 Task: Search one way flight ticket for 2 adults, 2 infants in seat and 1 infant on lap in first from Saginaw: Mbs International Airport to Laramie: Laramie Regional Airport on 5-3-2023. Choice of flights is Southwest. Number of bags: 1 checked bag. Price is upto 45000. Outbound departure time preference is 18:15.
Action: Mouse moved to (222, 331)
Screenshot: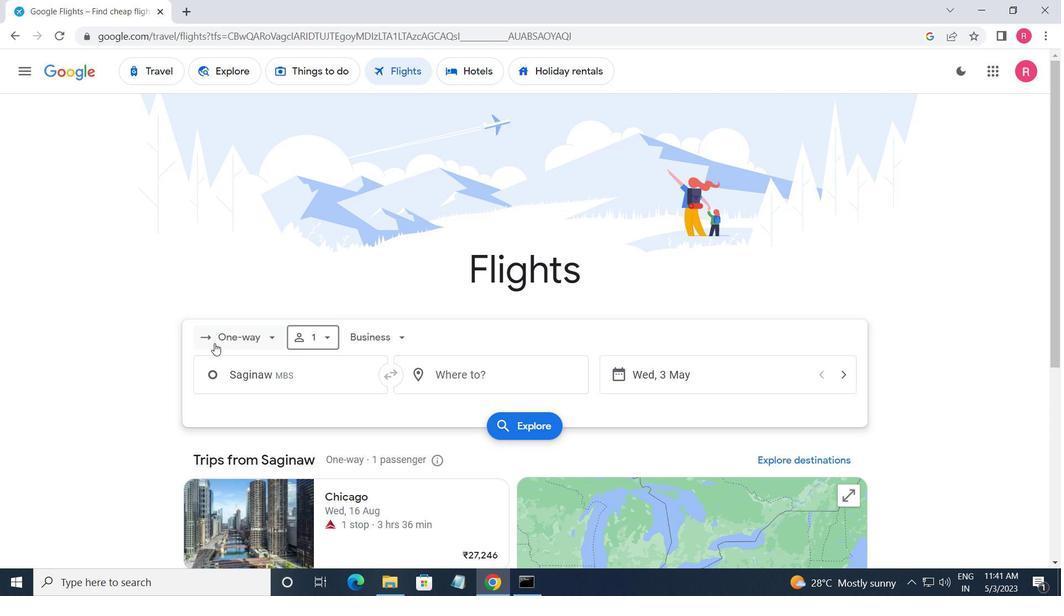 
Action: Mouse pressed left at (222, 331)
Screenshot: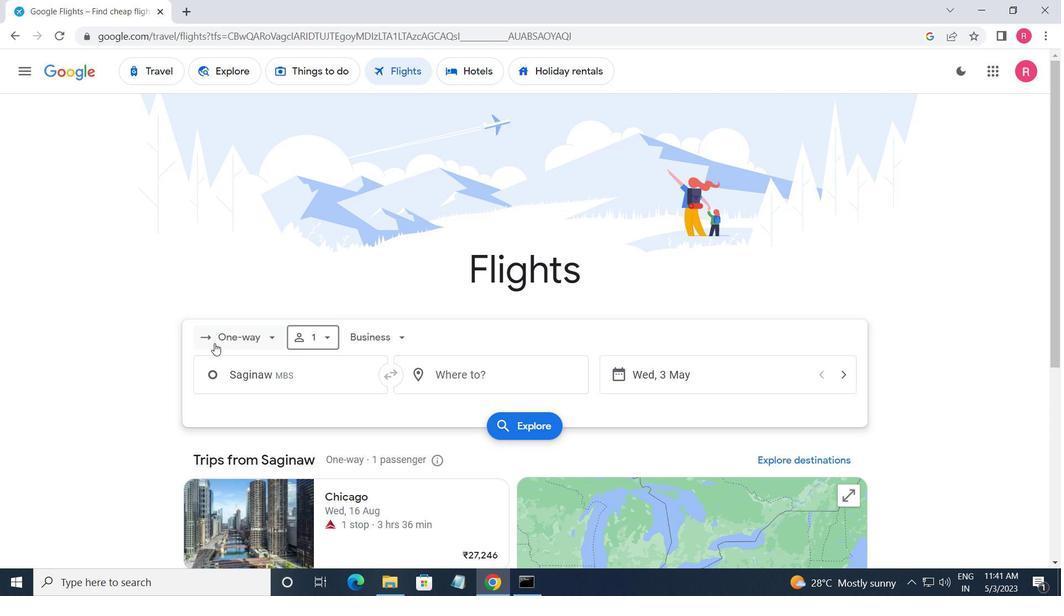 
Action: Mouse moved to (258, 404)
Screenshot: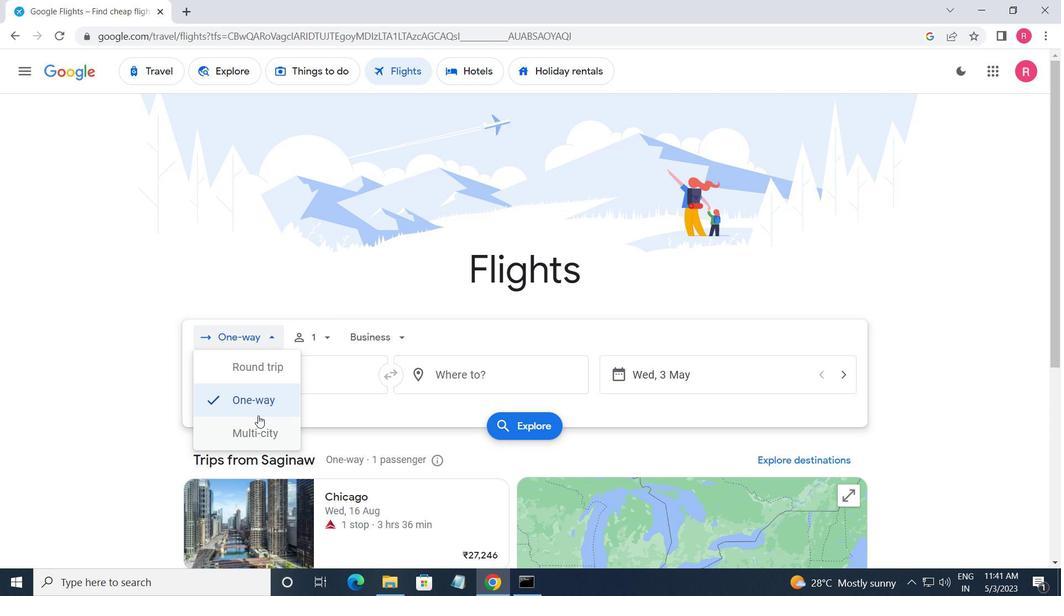 
Action: Mouse pressed left at (258, 404)
Screenshot: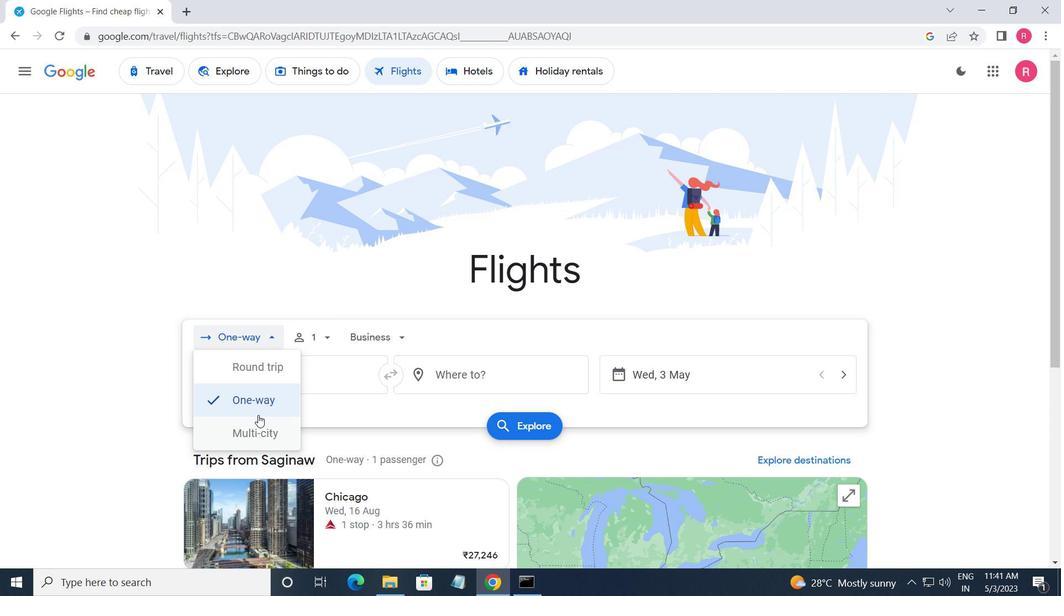 
Action: Mouse moved to (317, 347)
Screenshot: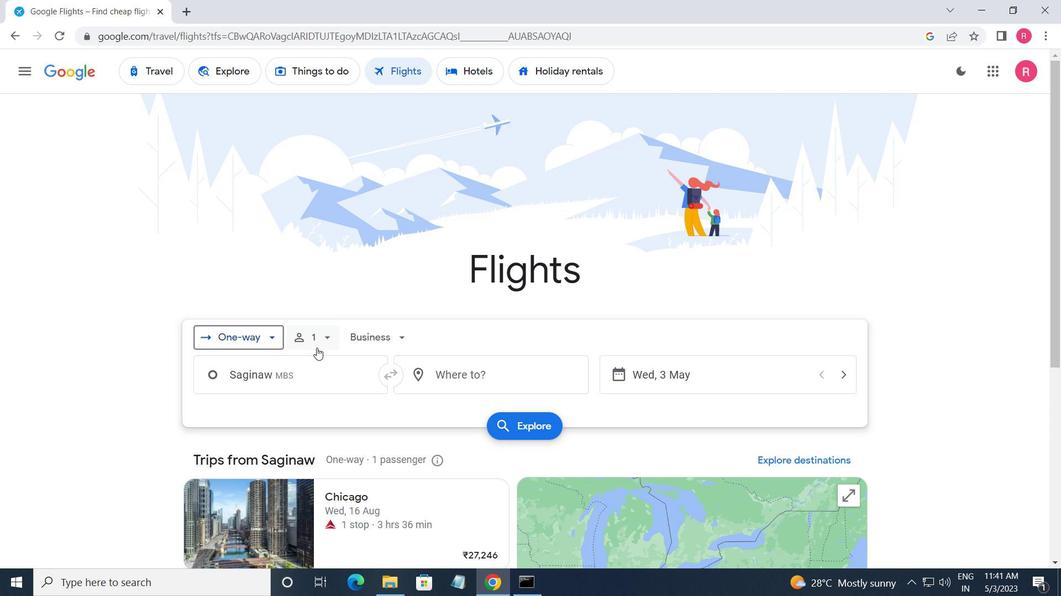 
Action: Mouse pressed left at (317, 347)
Screenshot: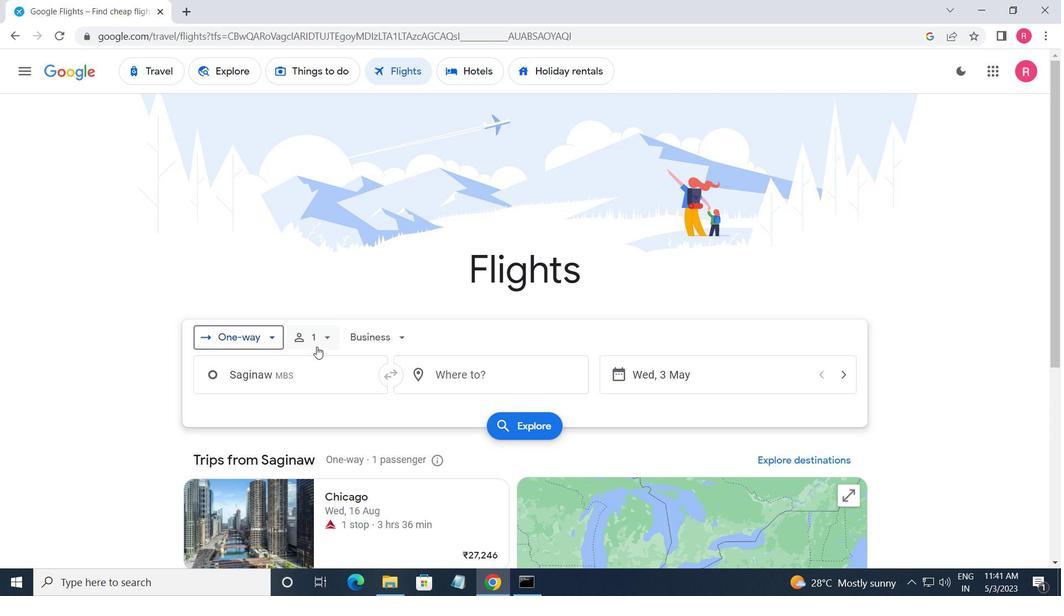 
Action: Mouse moved to (431, 378)
Screenshot: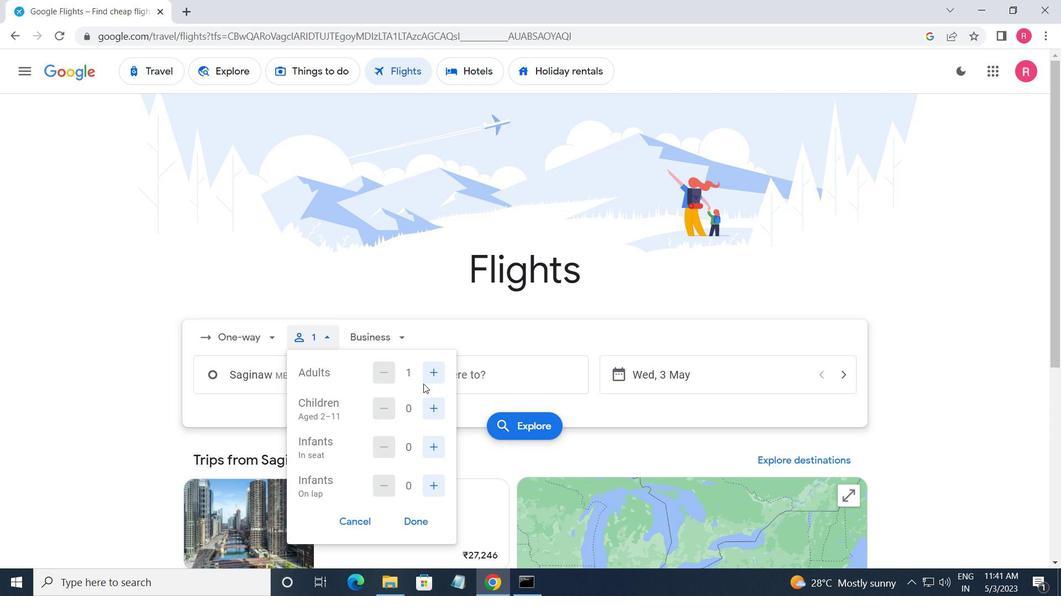 
Action: Mouse pressed left at (431, 378)
Screenshot: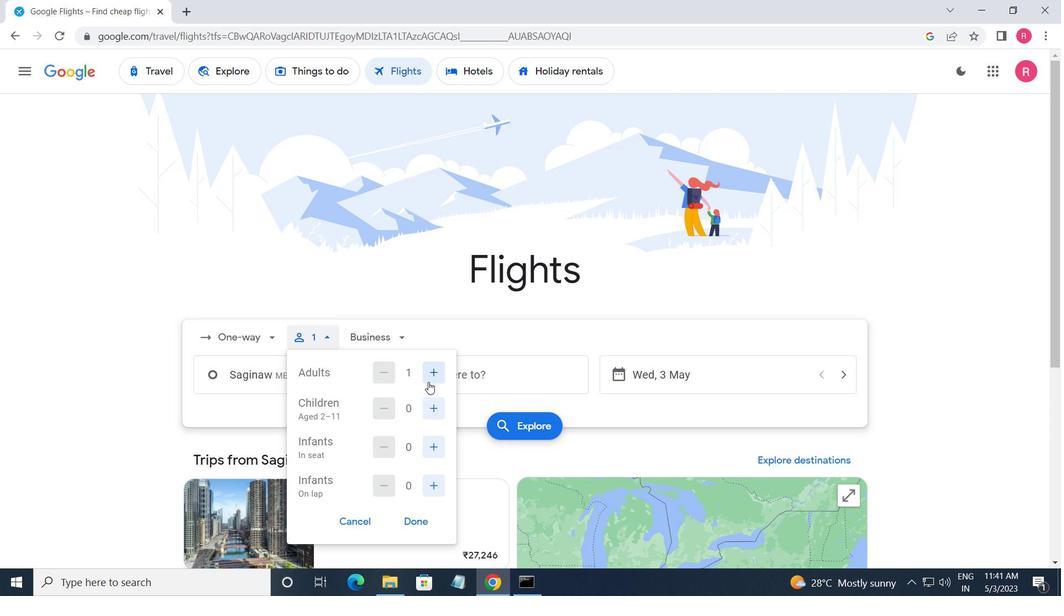 
Action: Mouse pressed left at (431, 378)
Screenshot: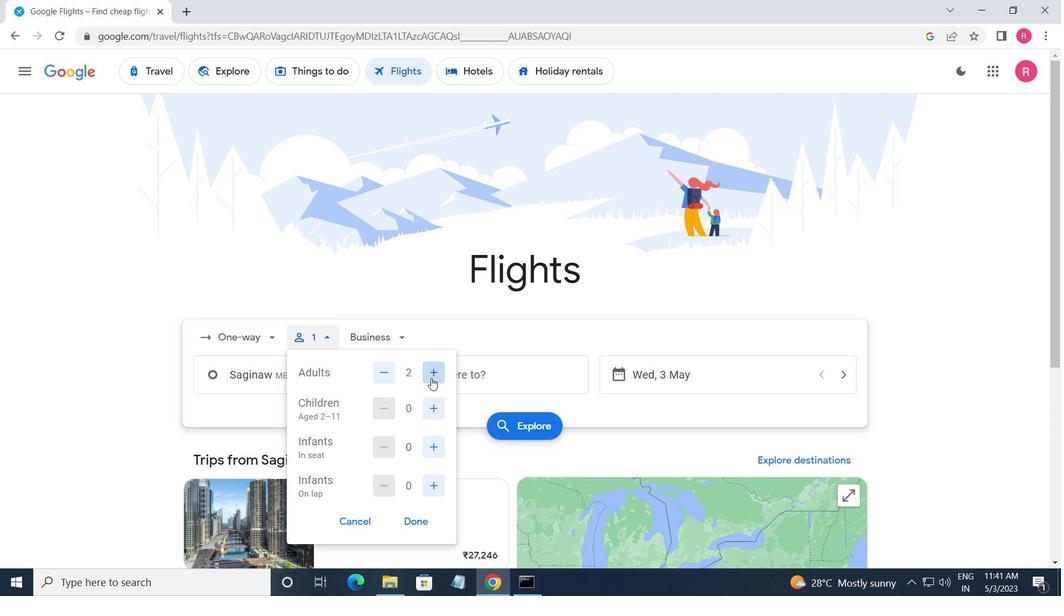 
Action: Mouse moved to (385, 376)
Screenshot: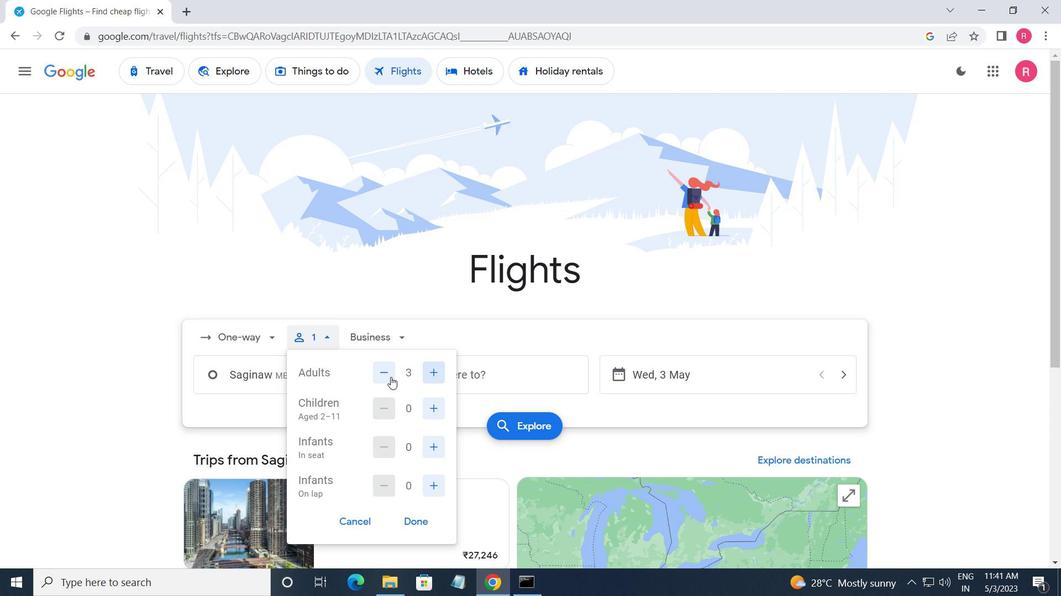 
Action: Mouse pressed left at (385, 376)
Screenshot: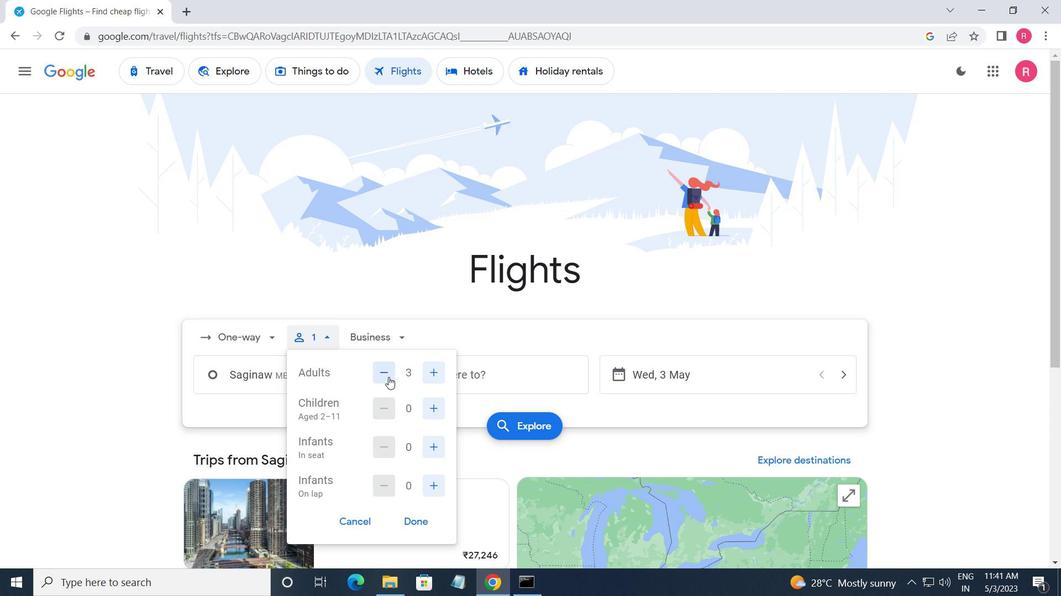 
Action: Mouse moved to (438, 406)
Screenshot: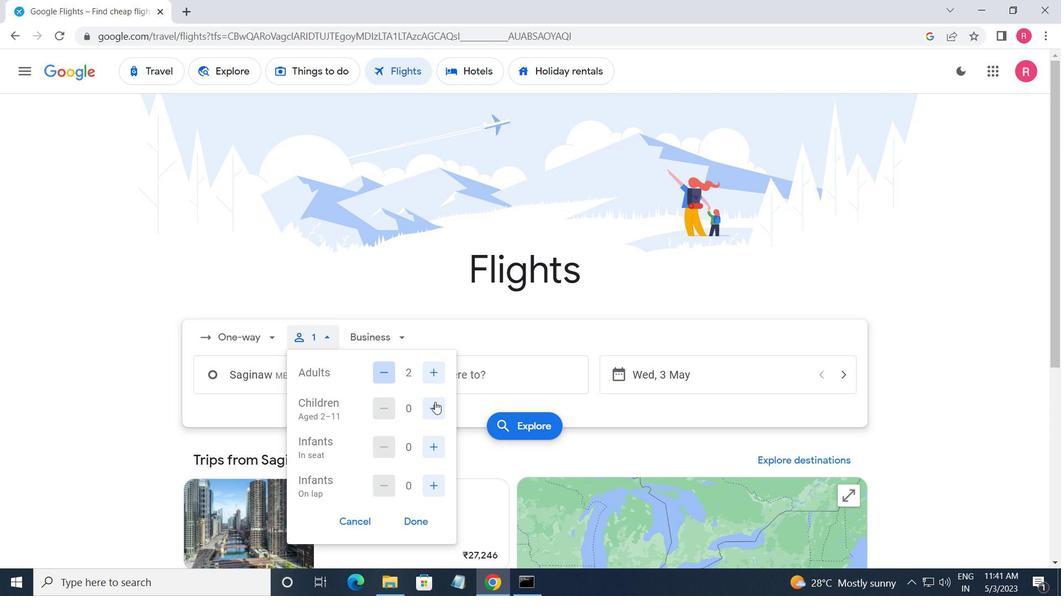 
Action: Mouse pressed left at (438, 406)
Screenshot: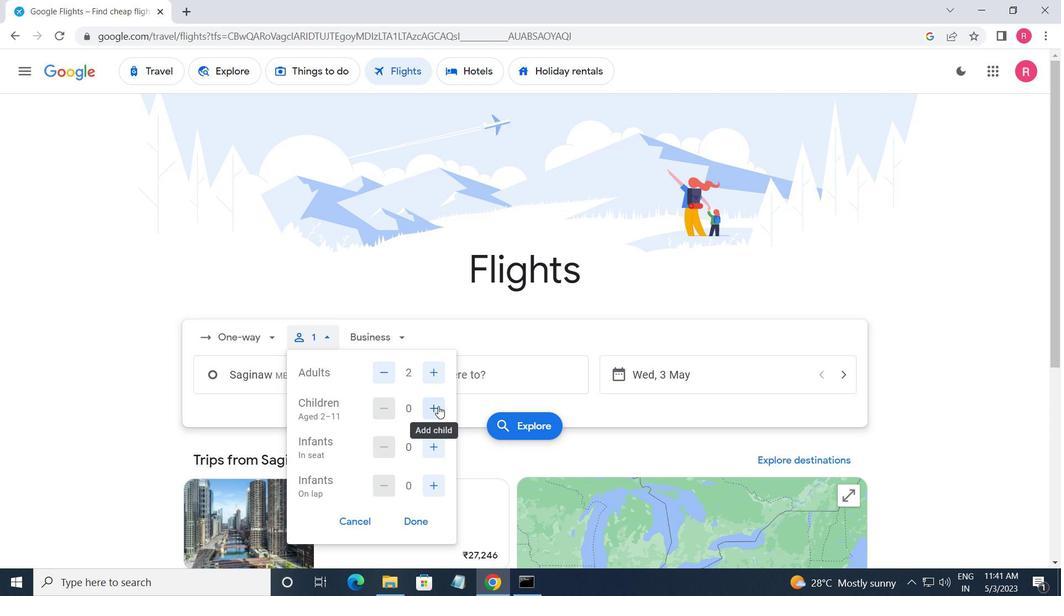
Action: Mouse pressed left at (438, 406)
Screenshot: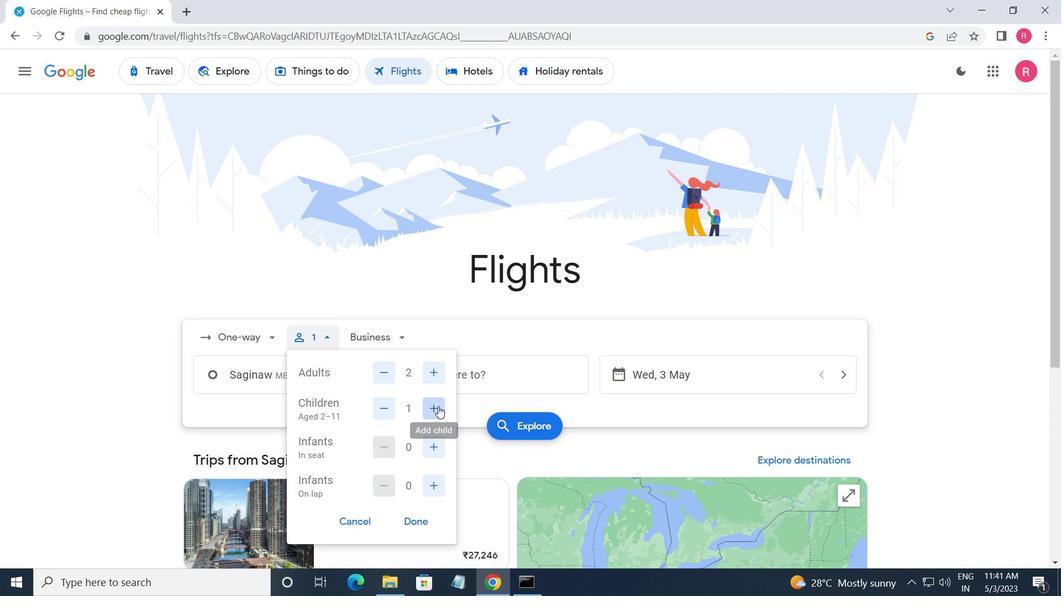 
Action: Mouse moved to (432, 451)
Screenshot: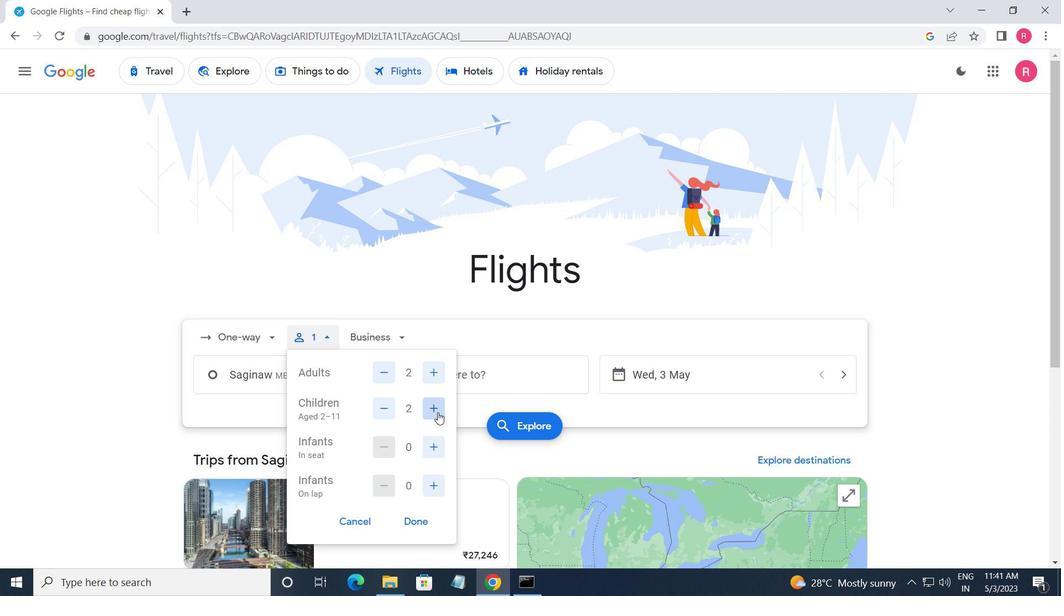 
Action: Mouse pressed left at (432, 451)
Screenshot: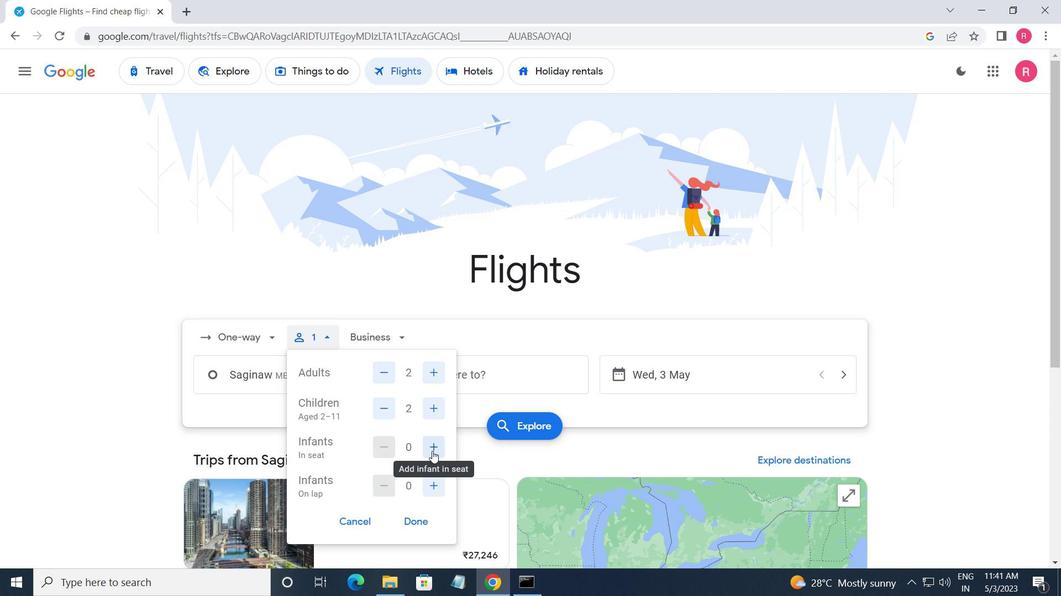 
Action: Mouse moved to (373, 338)
Screenshot: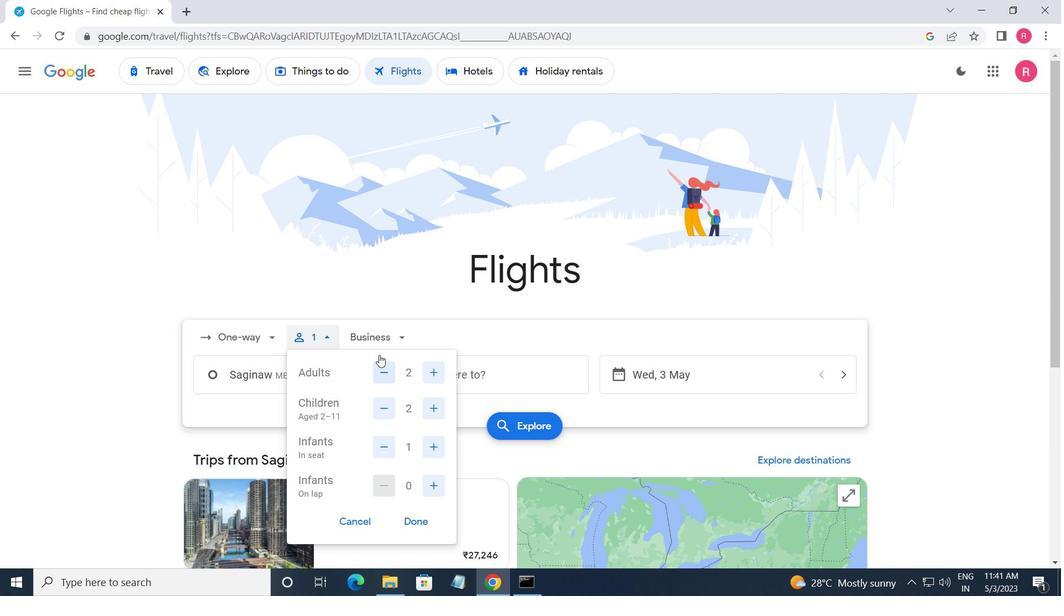 
Action: Mouse pressed left at (373, 338)
Screenshot: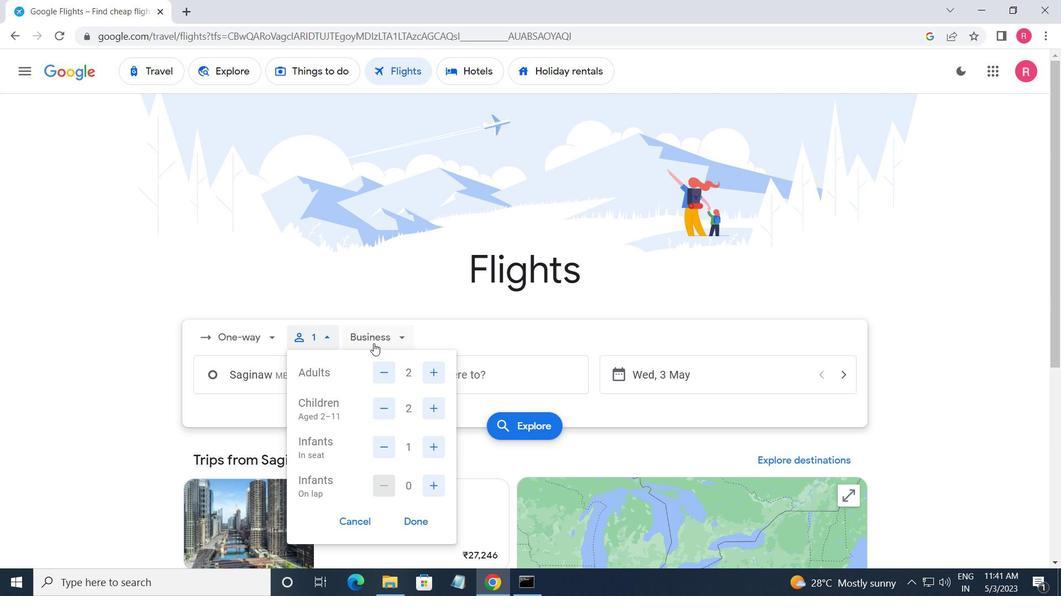 
Action: Mouse moved to (404, 467)
Screenshot: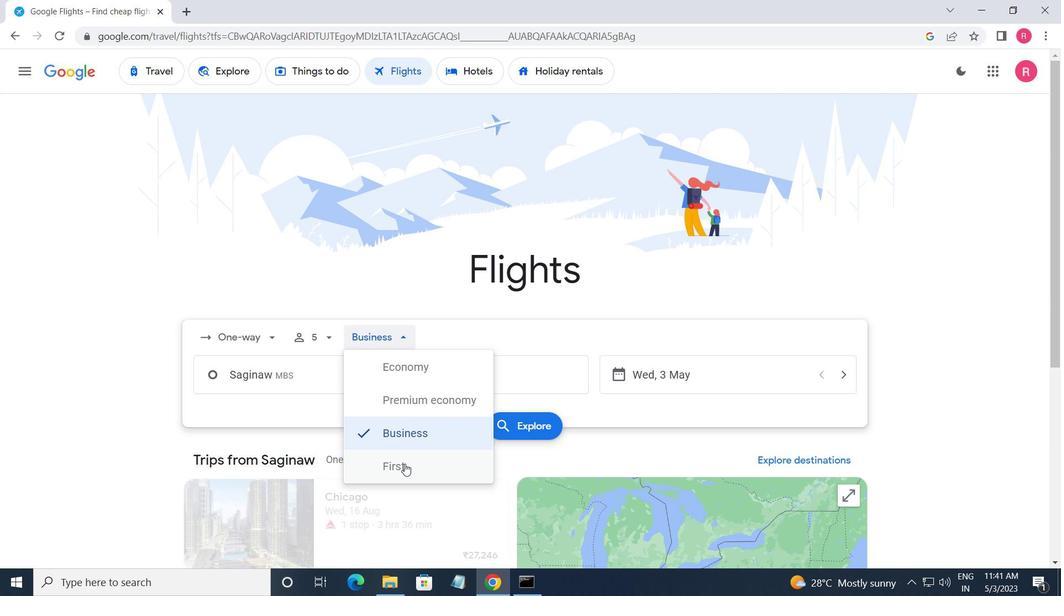 
Action: Mouse pressed left at (404, 467)
Screenshot: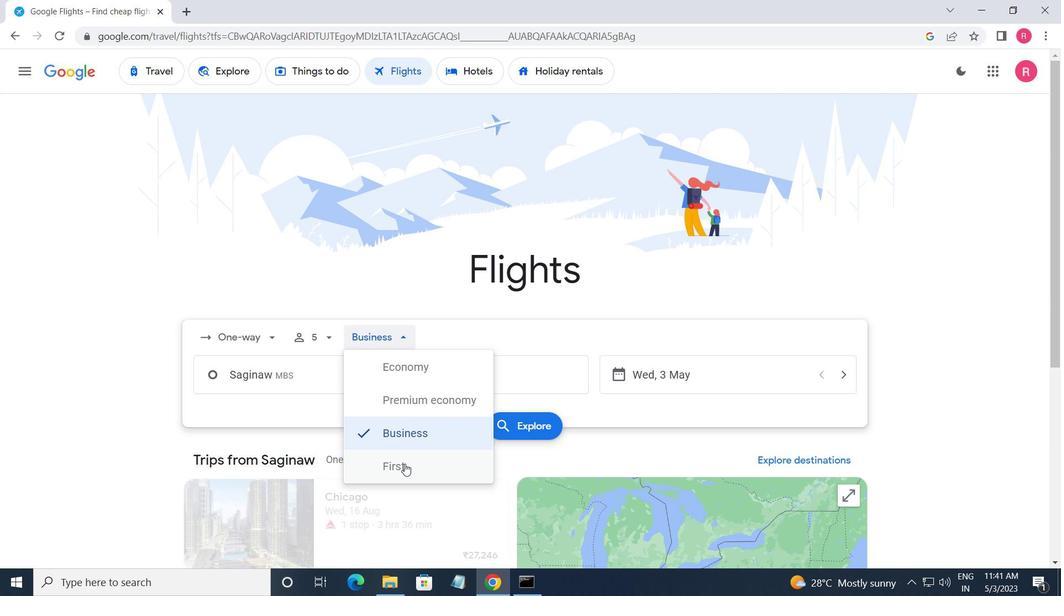 
Action: Mouse moved to (328, 390)
Screenshot: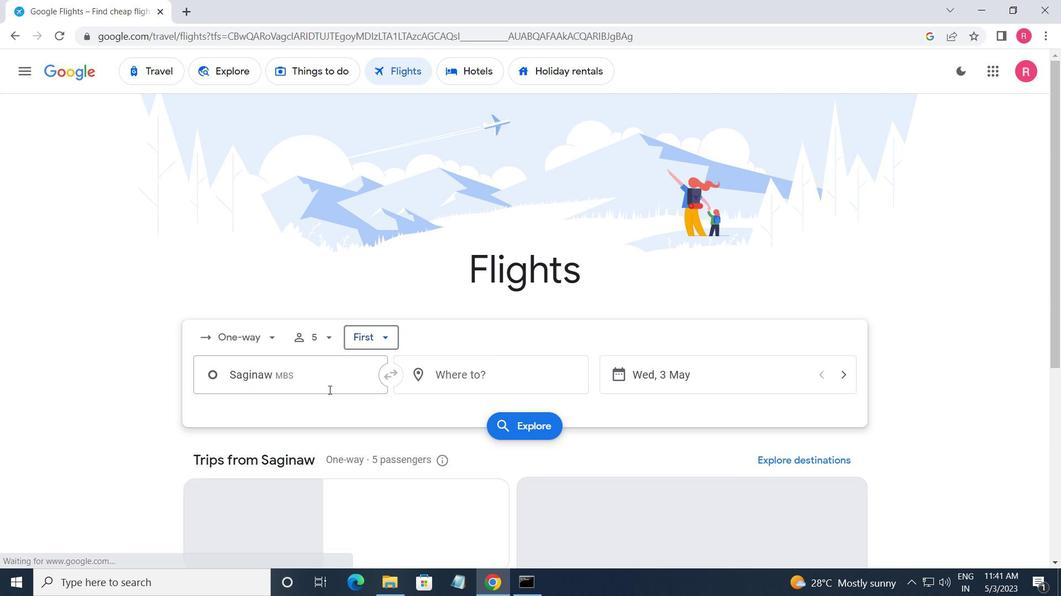 
Action: Mouse pressed left at (328, 390)
Screenshot: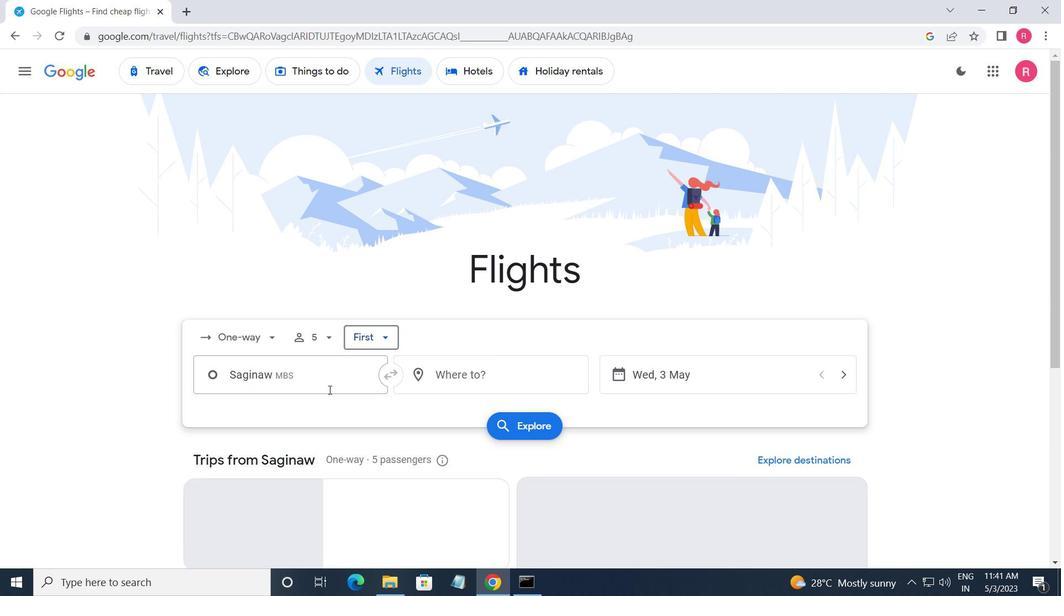 
Action: Mouse moved to (348, 485)
Screenshot: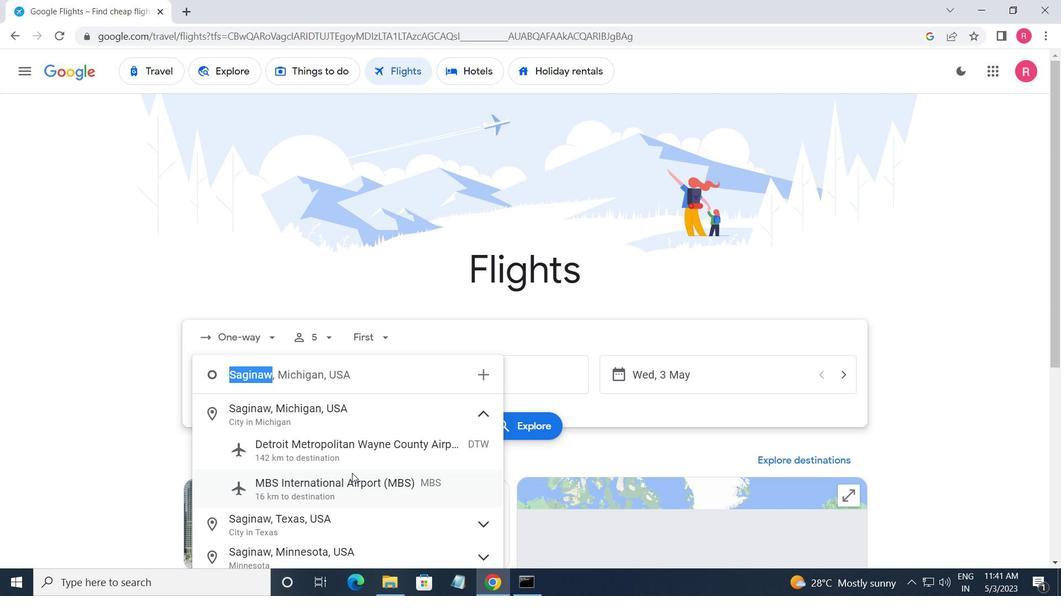 
Action: Mouse pressed left at (348, 485)
Screenshot: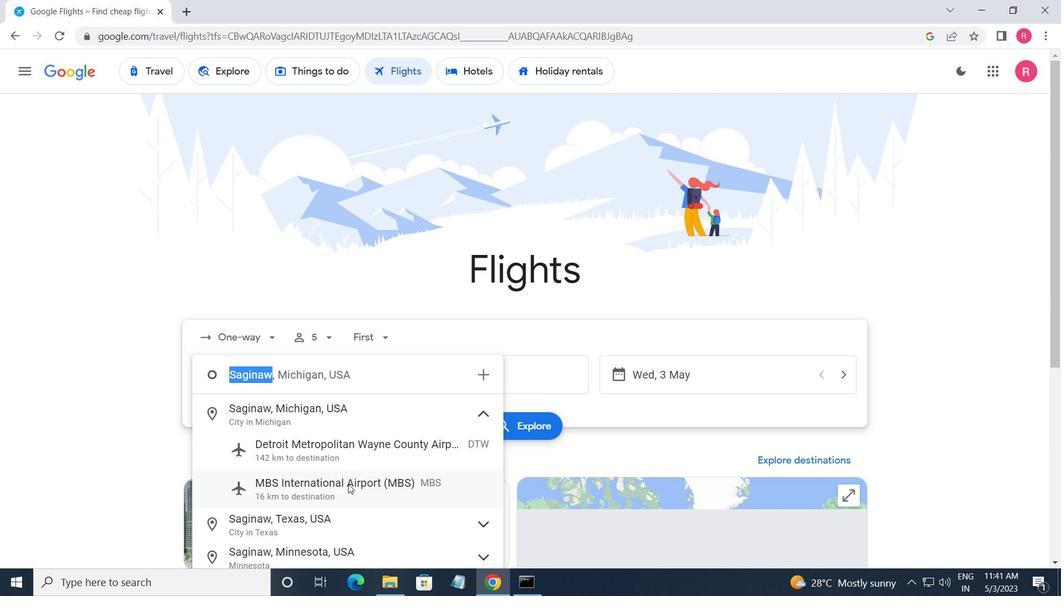 
Action: Mouse moved to (474, 373)
Screenshot: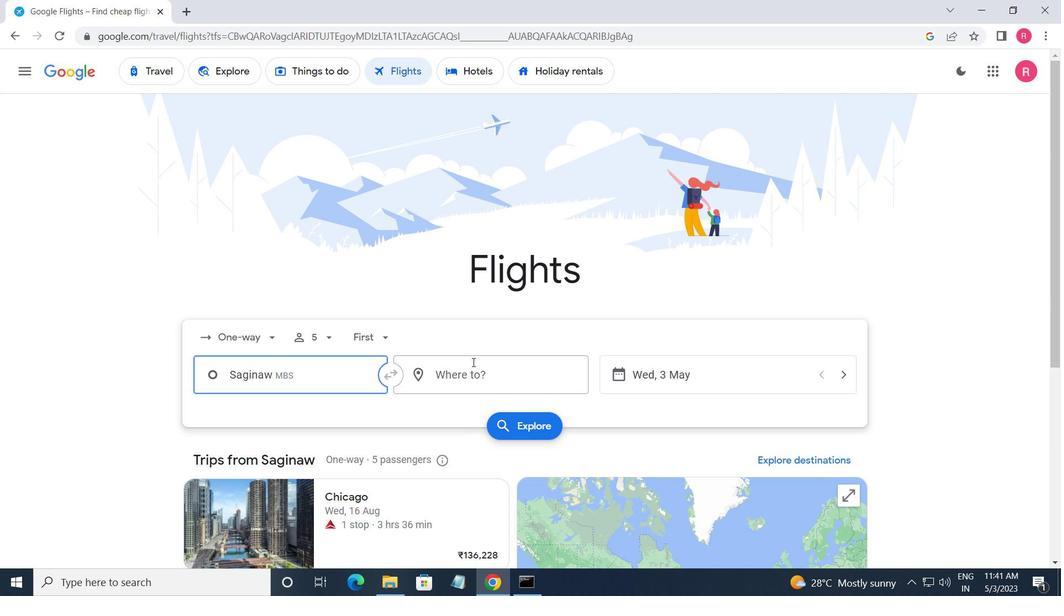 
Action: Mouse pressed left at (474, 373)
Screenshot: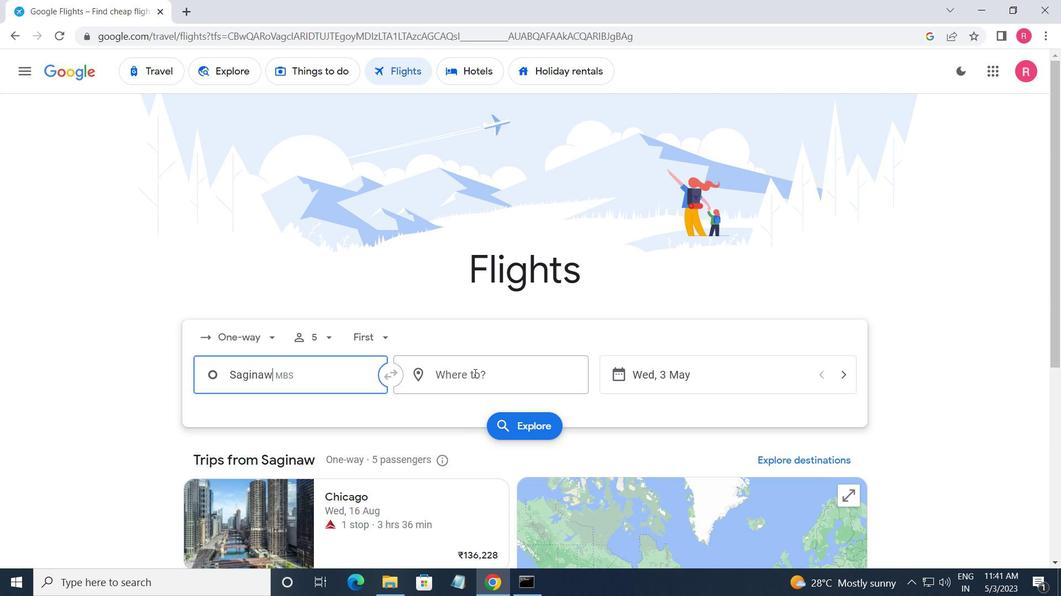
Action: Mouse moved to (478, 515)
Screenshot: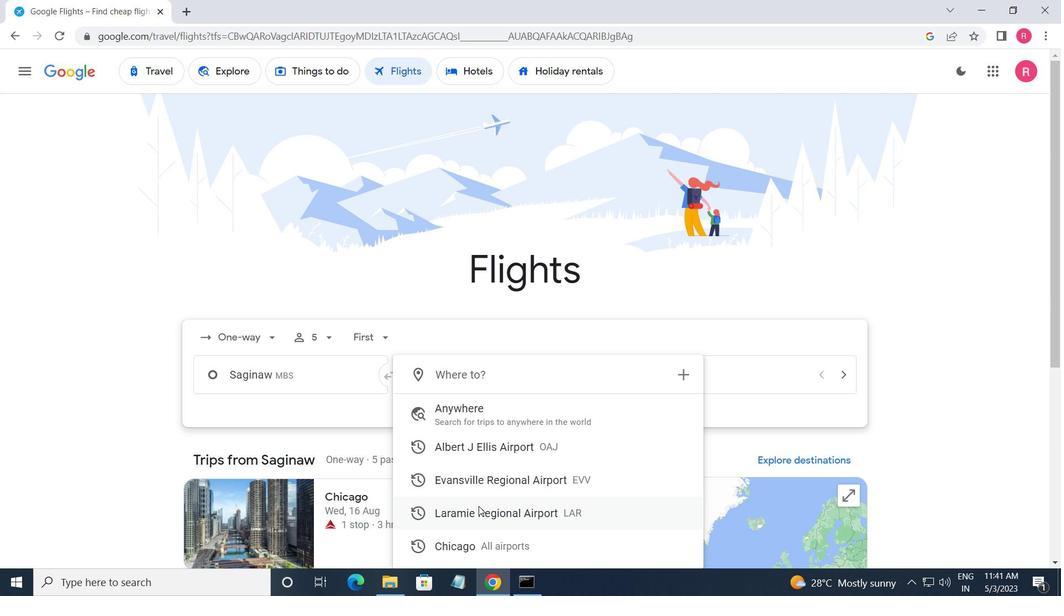 
Action: Mouse pressed left at (478, 515)
Screenshot: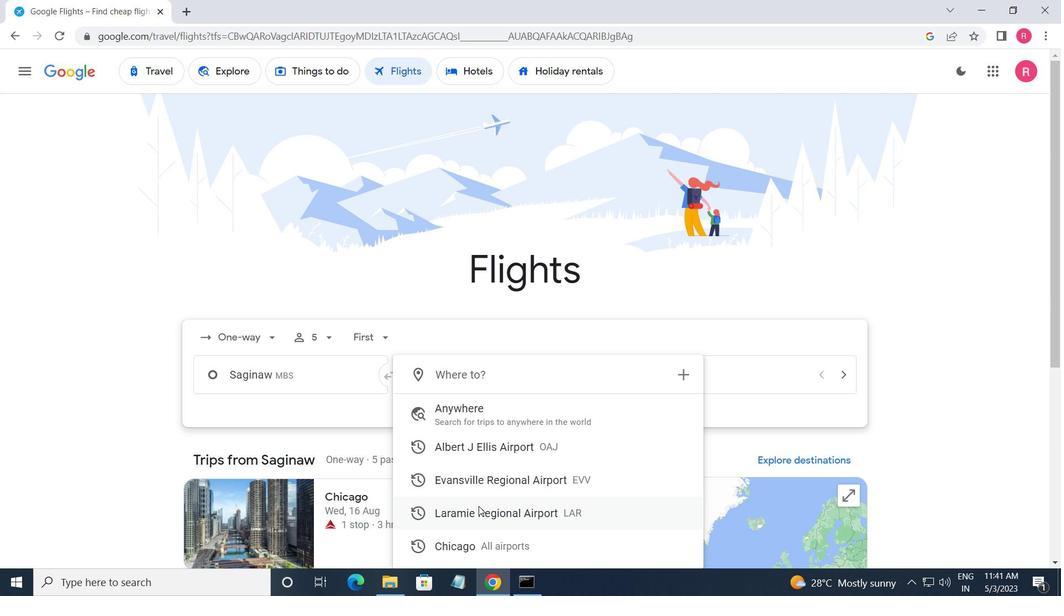 
Action: Mouse moved to (692, 368)
Screenshot: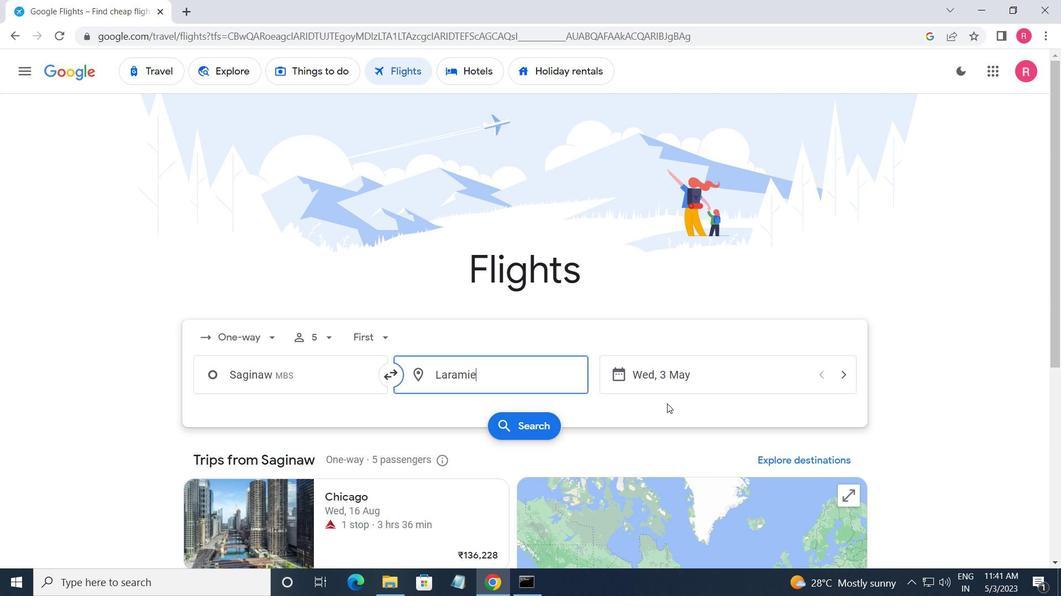 
Action: Mouse pressed left at (692, 368)
Screenshot: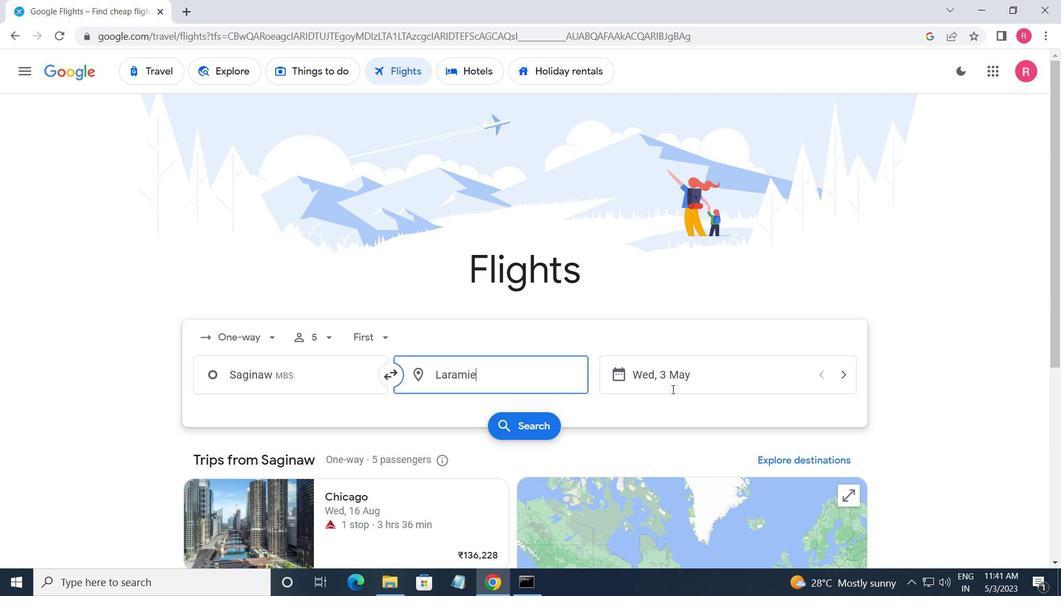 
Action: Mouse moved to (463, 328)
Screenshot: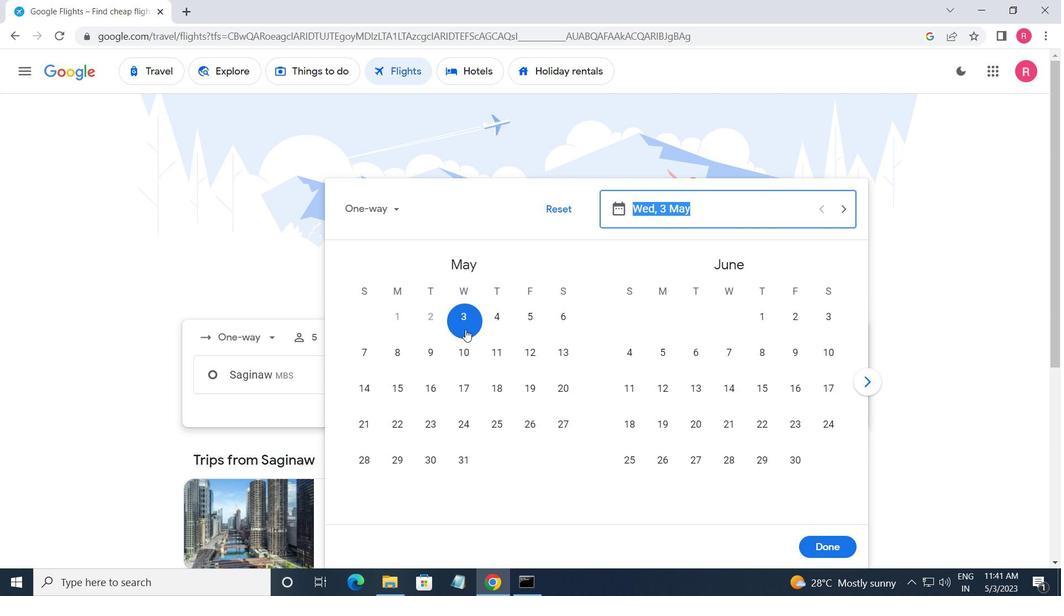 
Action: Mouse pressed left at (463, 328)
Screenshot: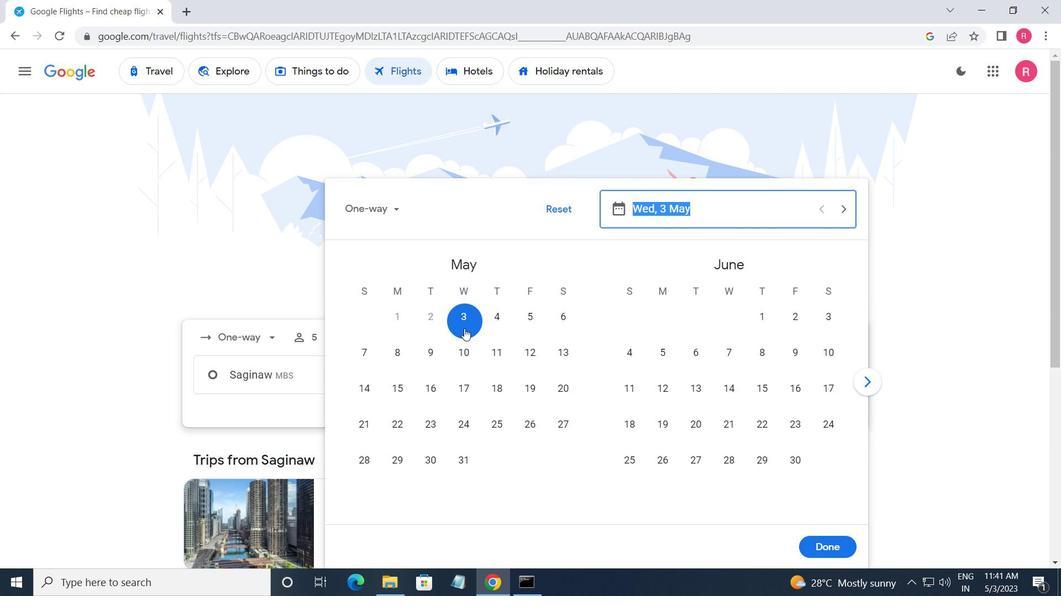 
Action: Mouse moved to (829, 546)
Screenshot: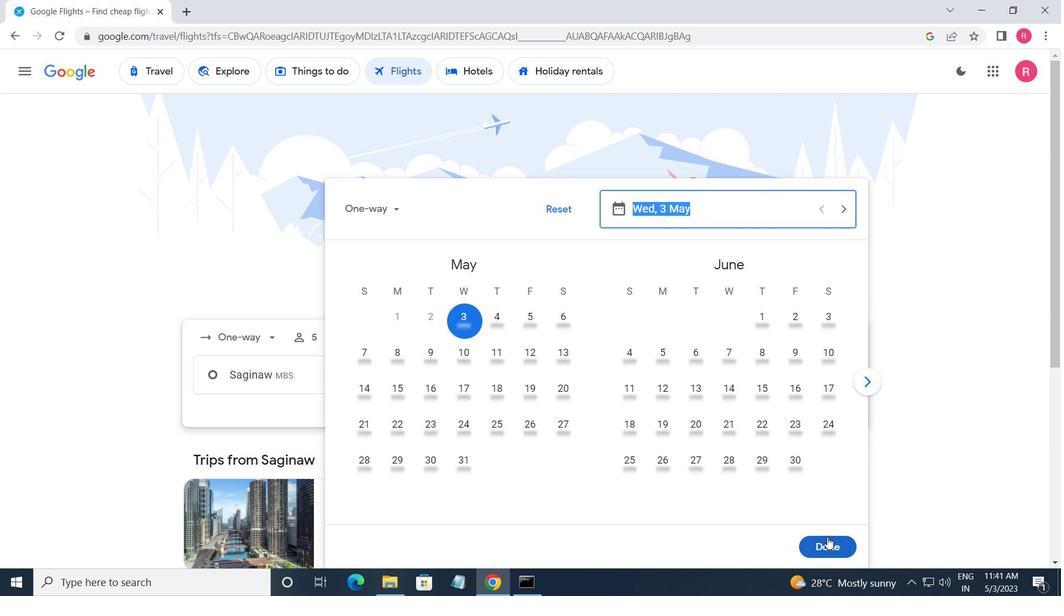
Action: Mouse pressed left at (829, 546)
Screenshot: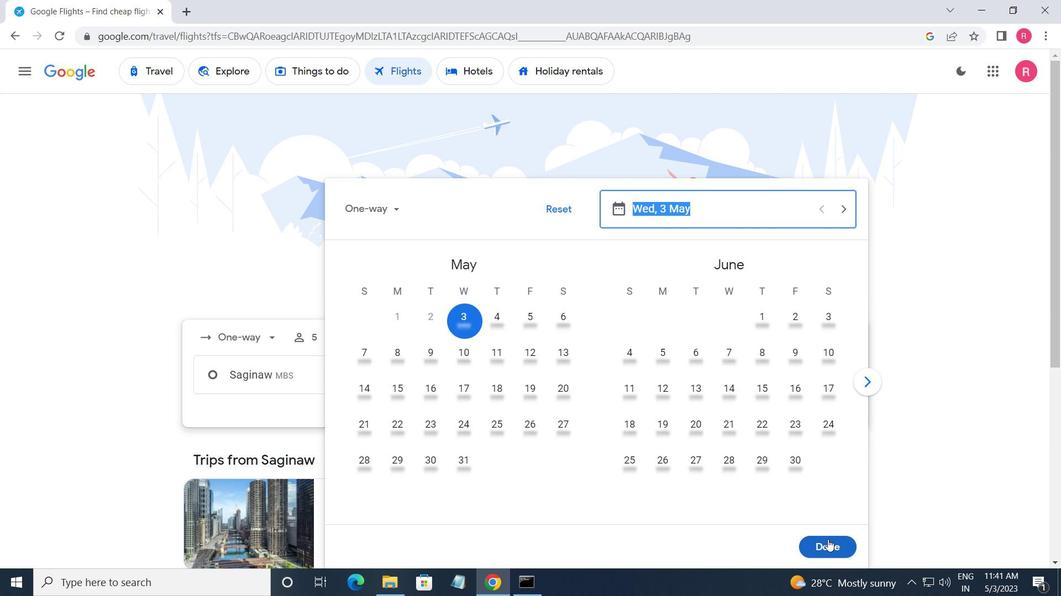 
Action: Mouse moved to (515, 430)
Screenshot: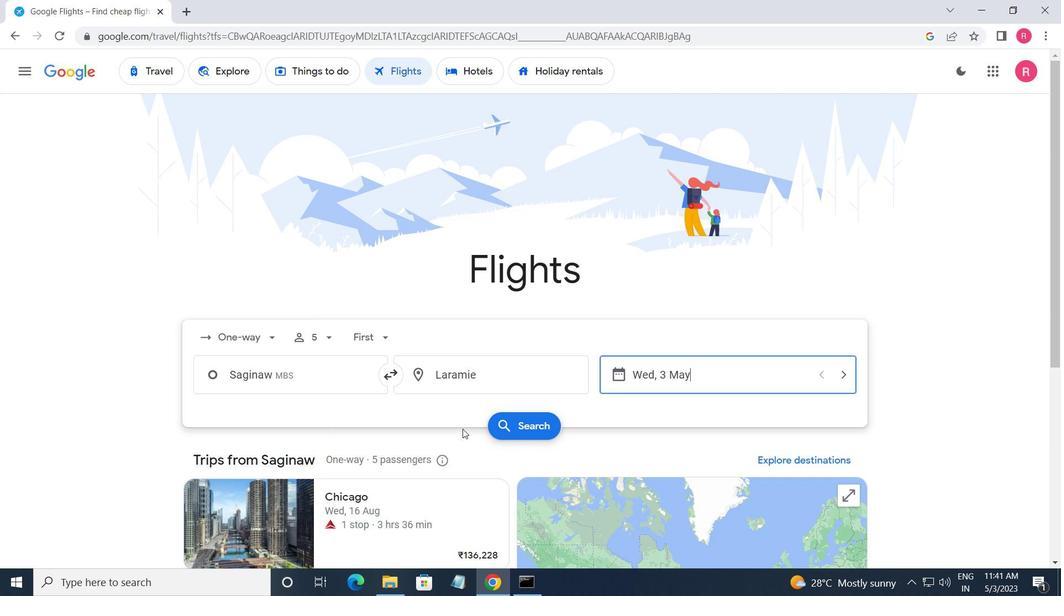 
Action: Mouse pressed left at (515, 430)
Screenshot: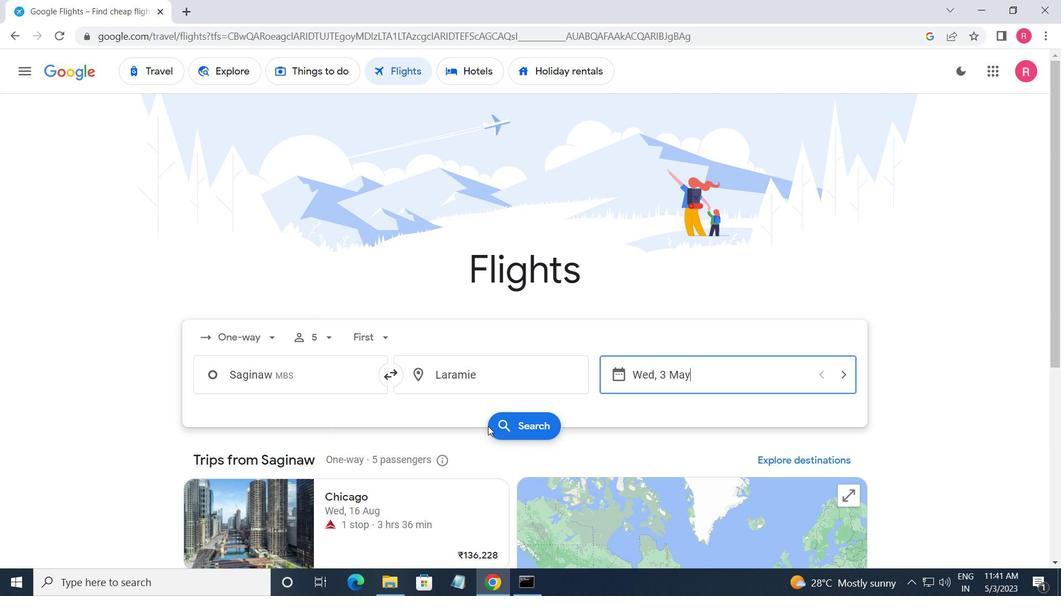 
Action: Mouse moved to (201, 200)
Screenshot: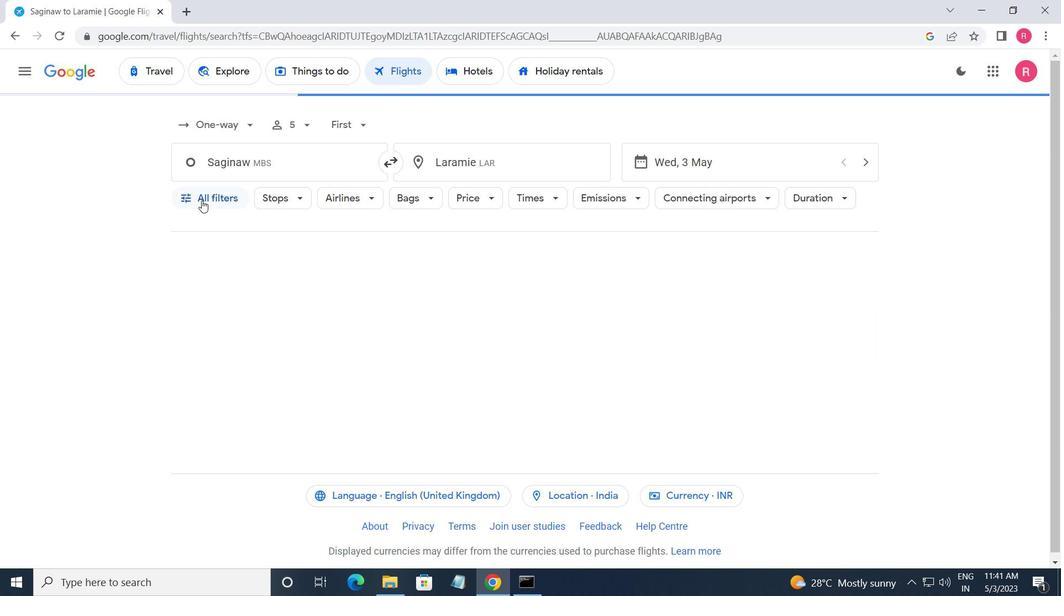 
Action: Mouse pressed left at (201, 200)
Screenshot: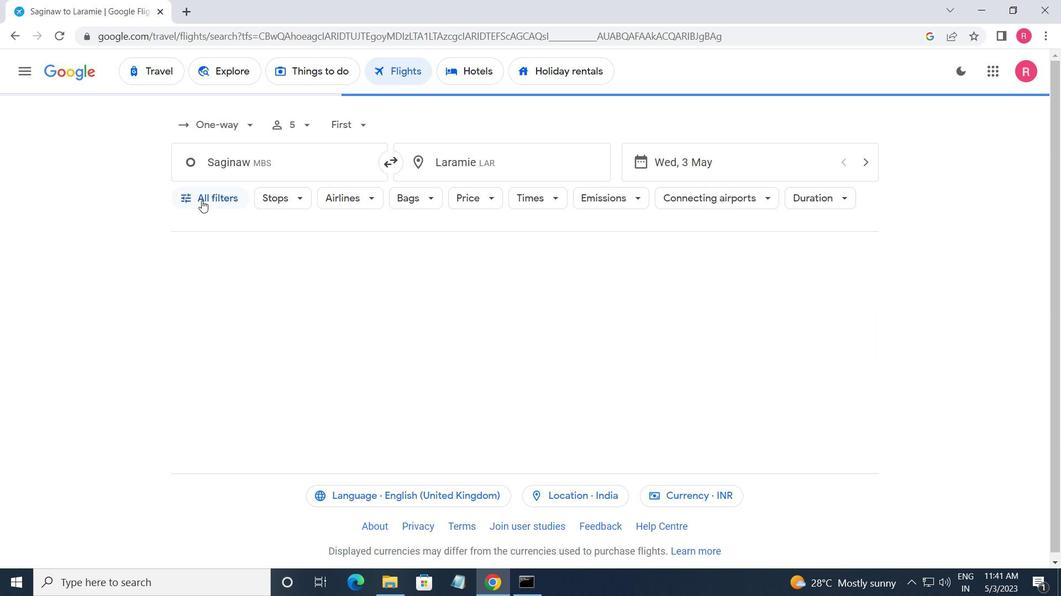 
Action: Mouse moved to (287, 423)
Screenshot: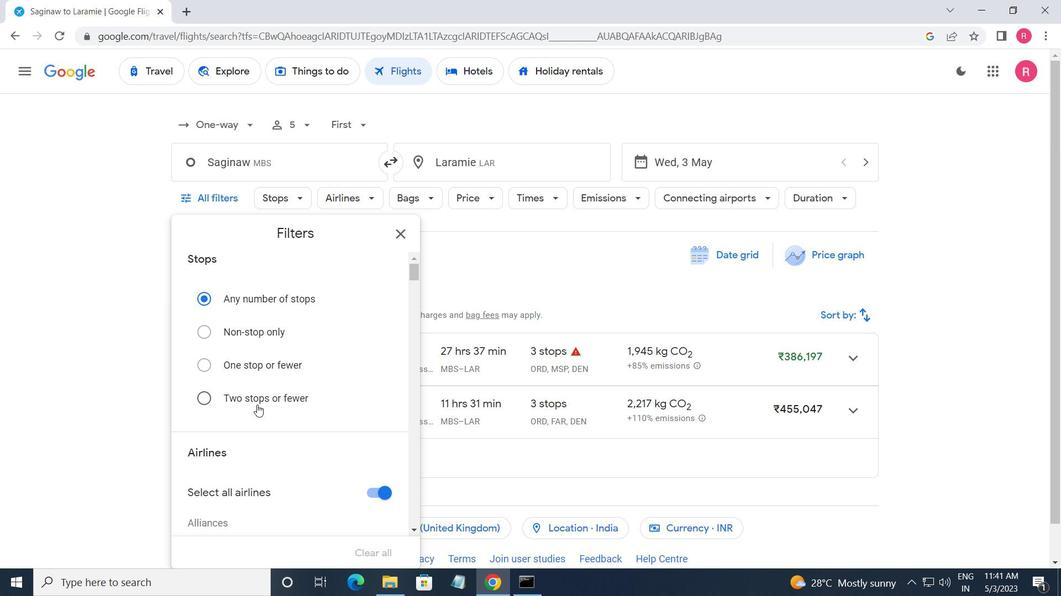 
Action: Mouse scrolled (287, 422) with delta (0, 0)
Screenshot: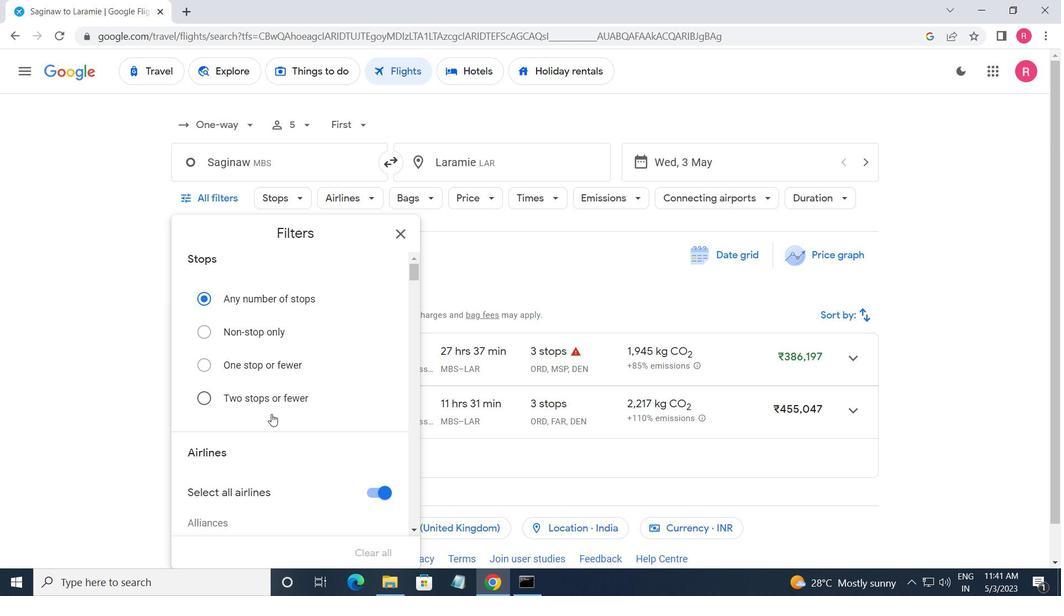 
Action: Mouse moved to (289, 424)
Screenshot: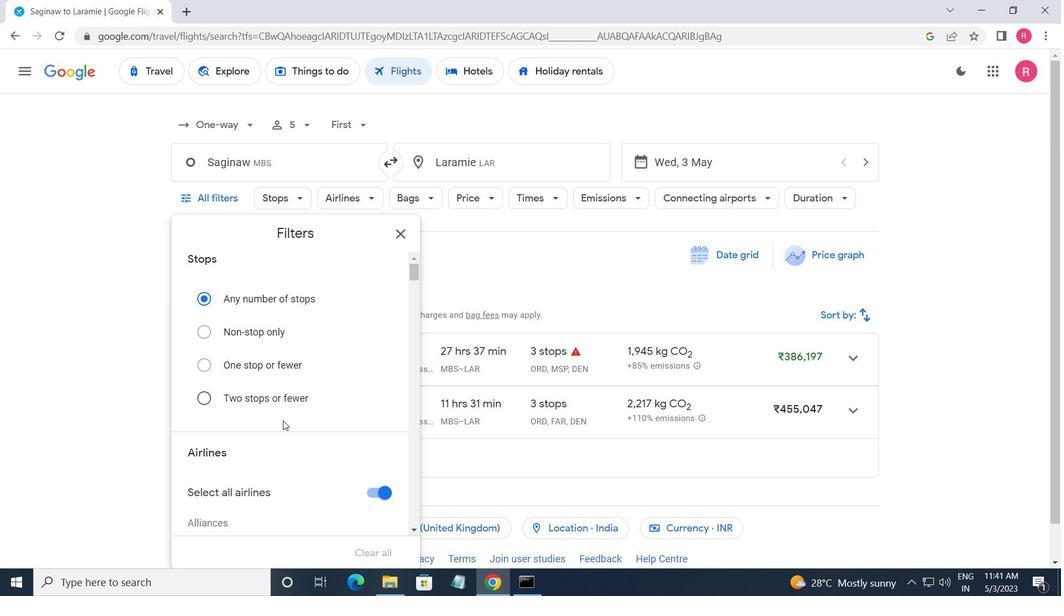 
Action: Mouse scrolled (289, 423) with delta (0, 0)
Screenshot: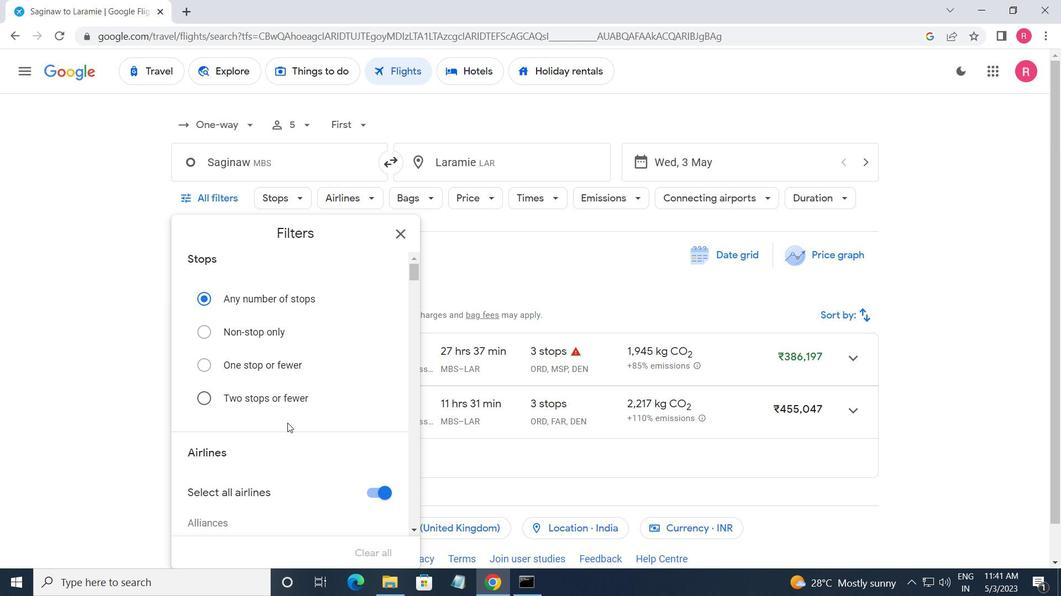 
Action: Mouse scrolled (289, 423) with delta (0, 0)
Screenshot: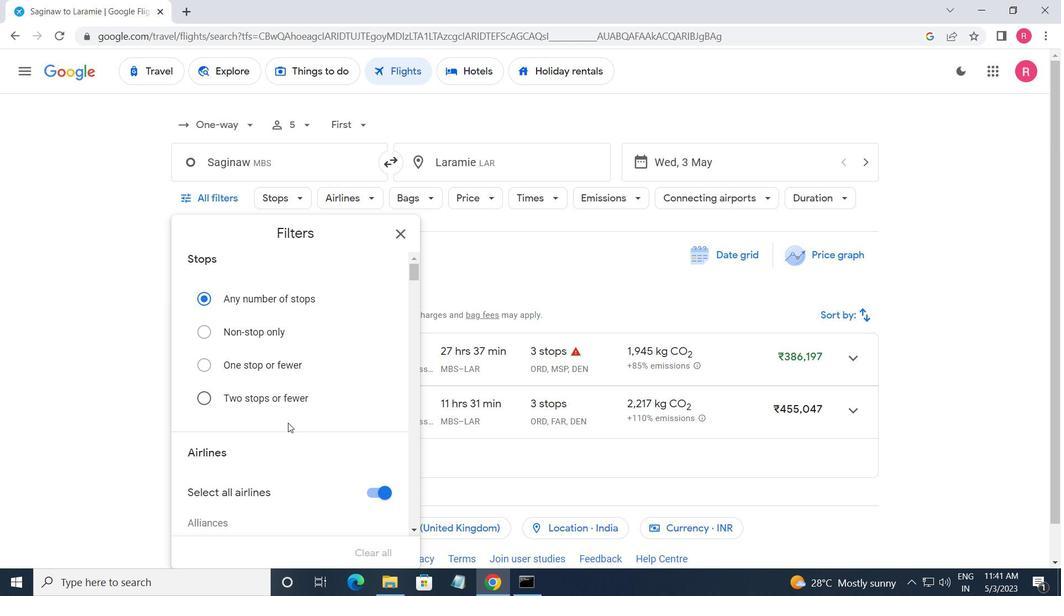
Action: Mouse moved to (299, 422)
Screenshot: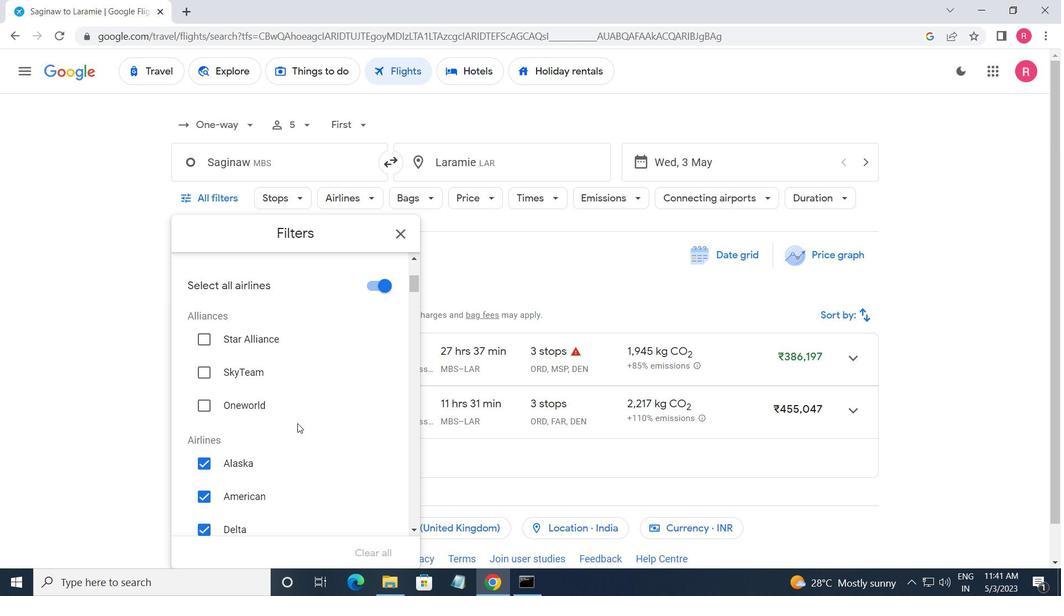 
Action: Mouse scrolled (299, 422) with delta (0, 0)
Screenshot: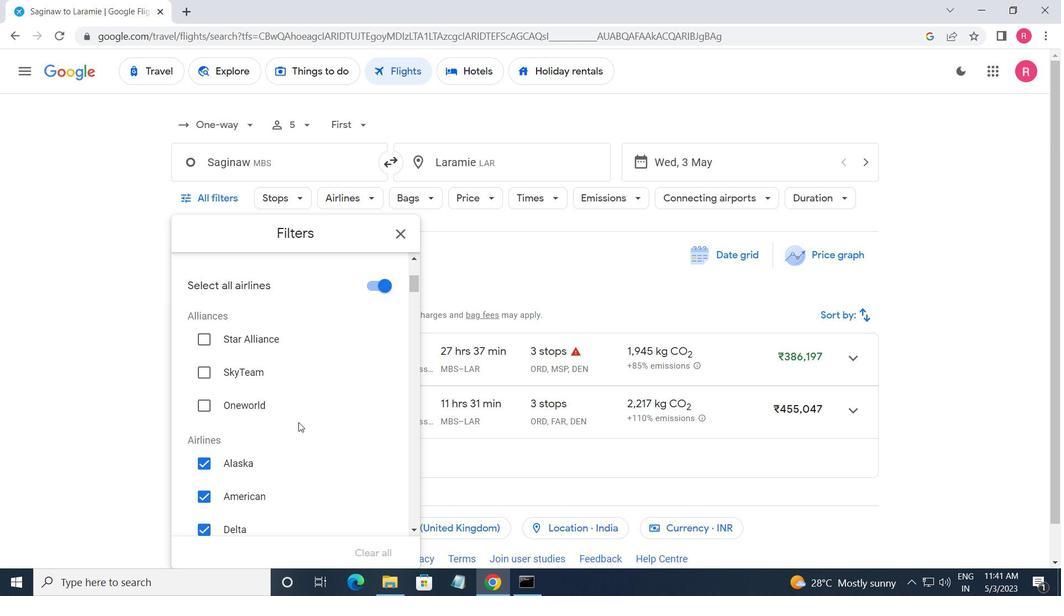 
Action: Mouse scrolled (299, 422) with delta (0, 0)
Screenshot: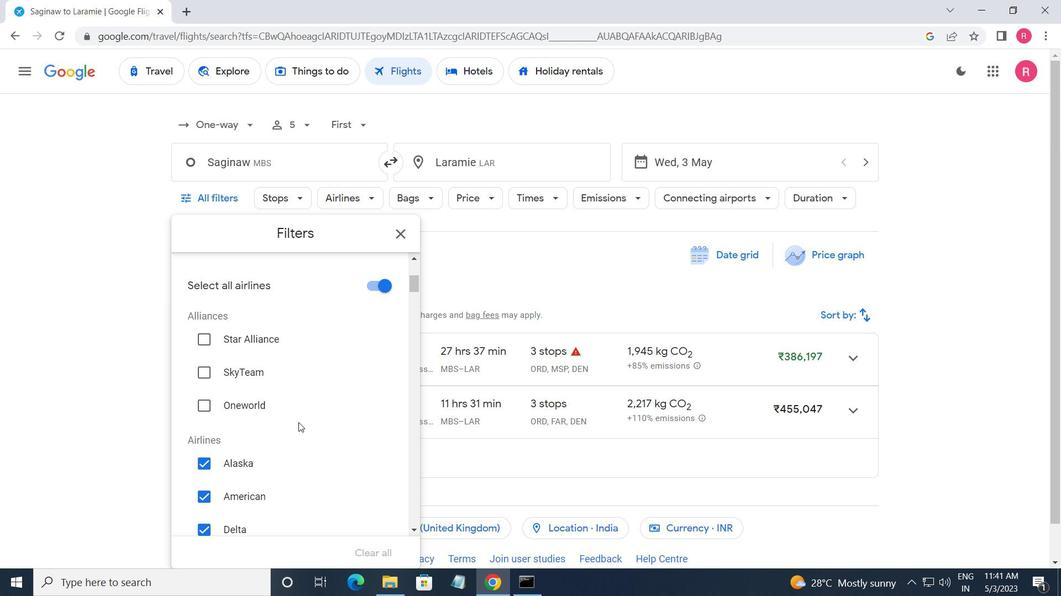 
Action: Mouse moved to (299, 422)
Screenshot: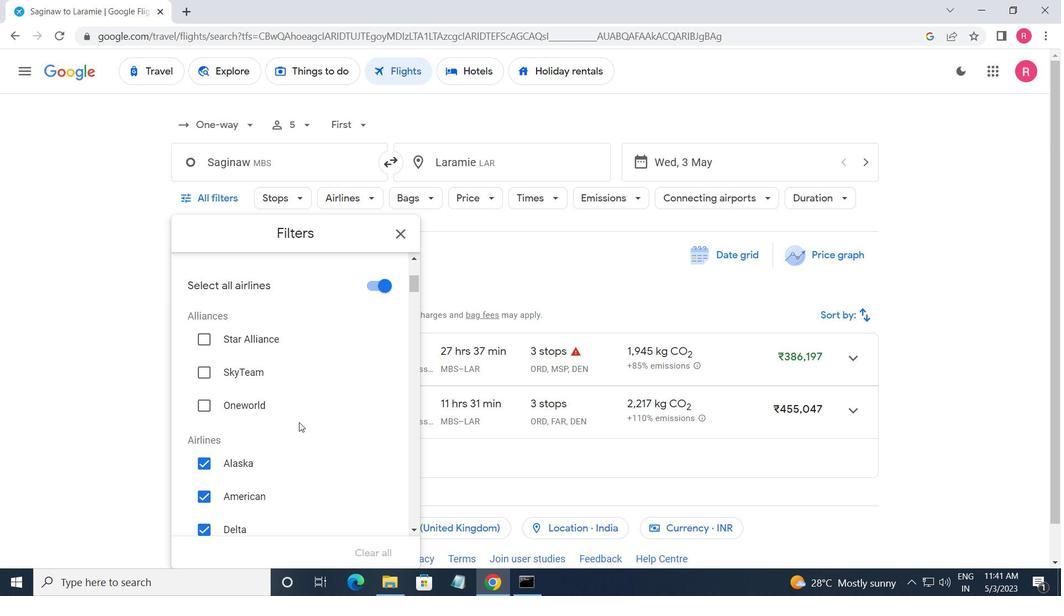 
Action: Mouse scrolled (299, 421) with delta (0, 0)
Screenshot: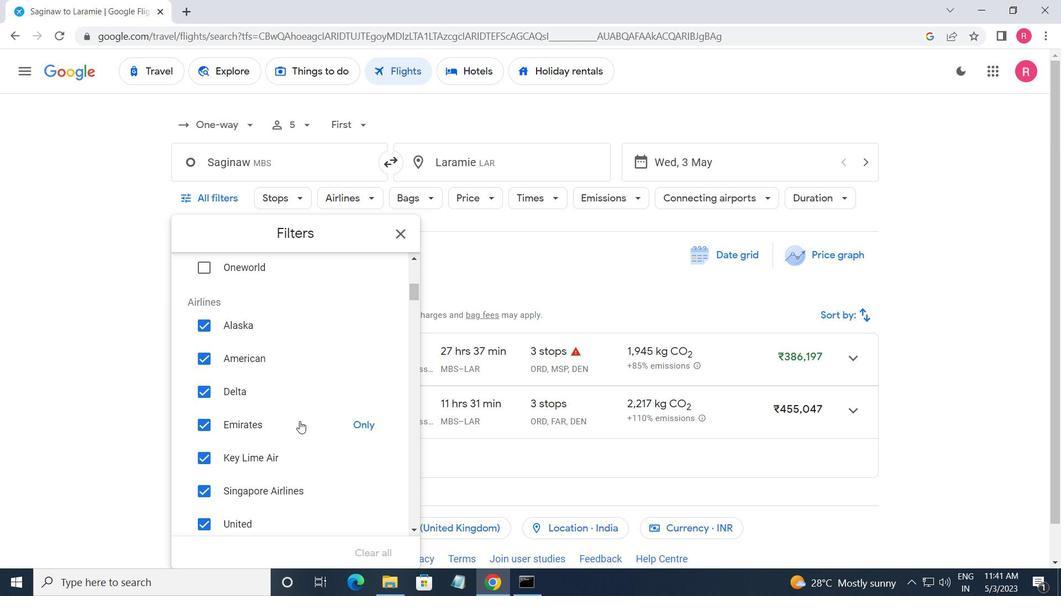 
Action: Mouse scrolled (299, 421) with delta (0, 0)
Screenshot: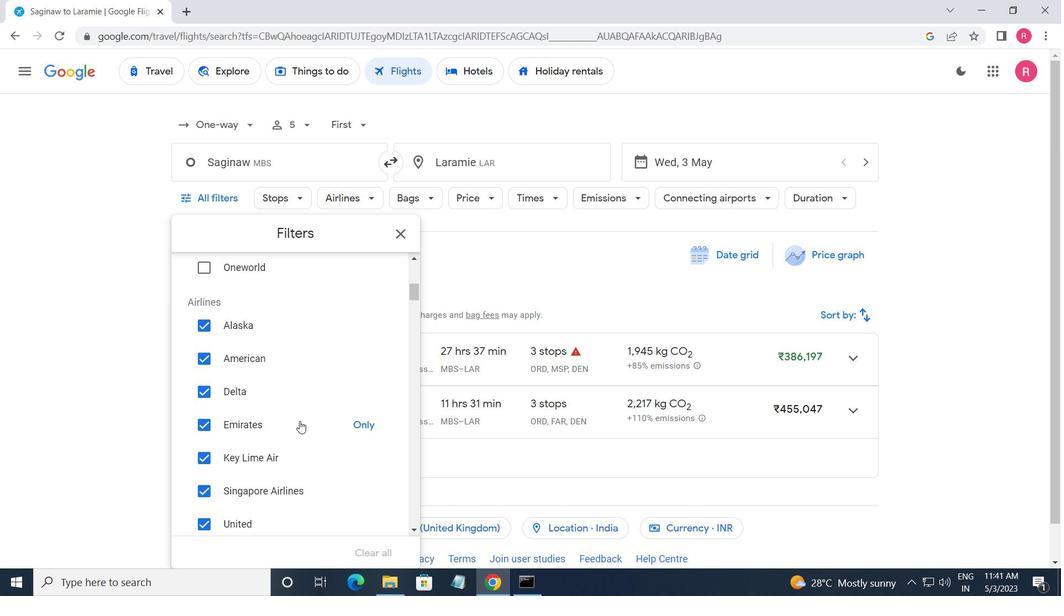 
Action: Mouse moved to (299, 420)
Screenshot: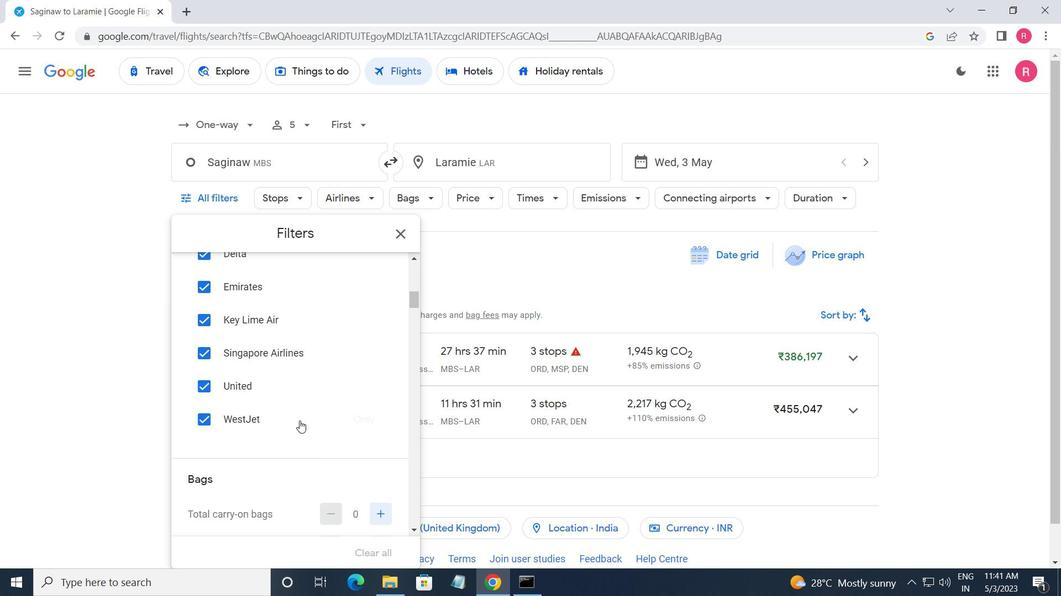 
Action: Mouse scrolled (299, 420) with delta (0, 0)
Screenshot: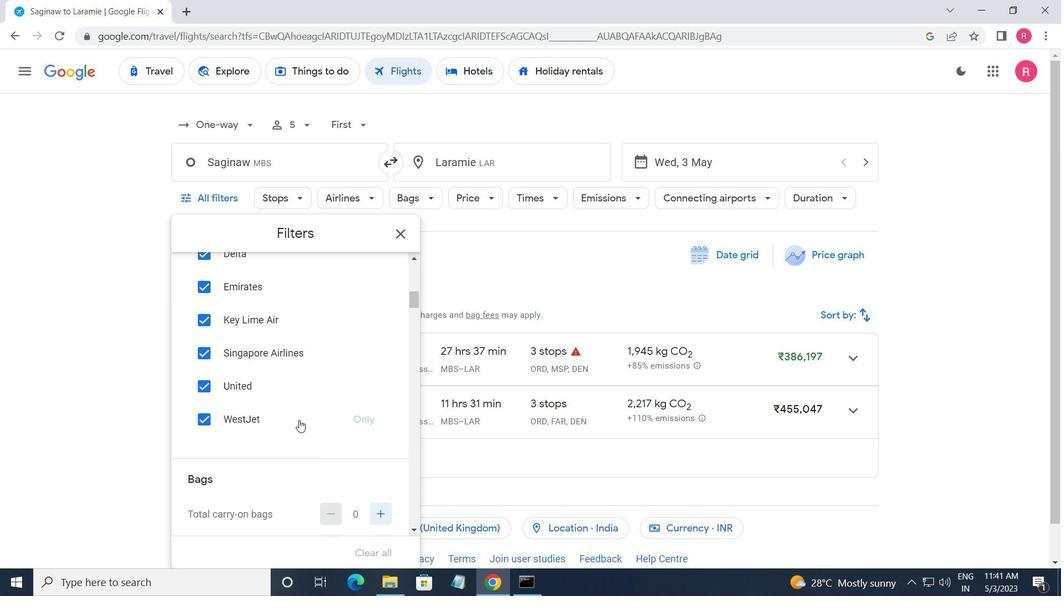
Action: Mouse moved to (298, 418)
Screenshot: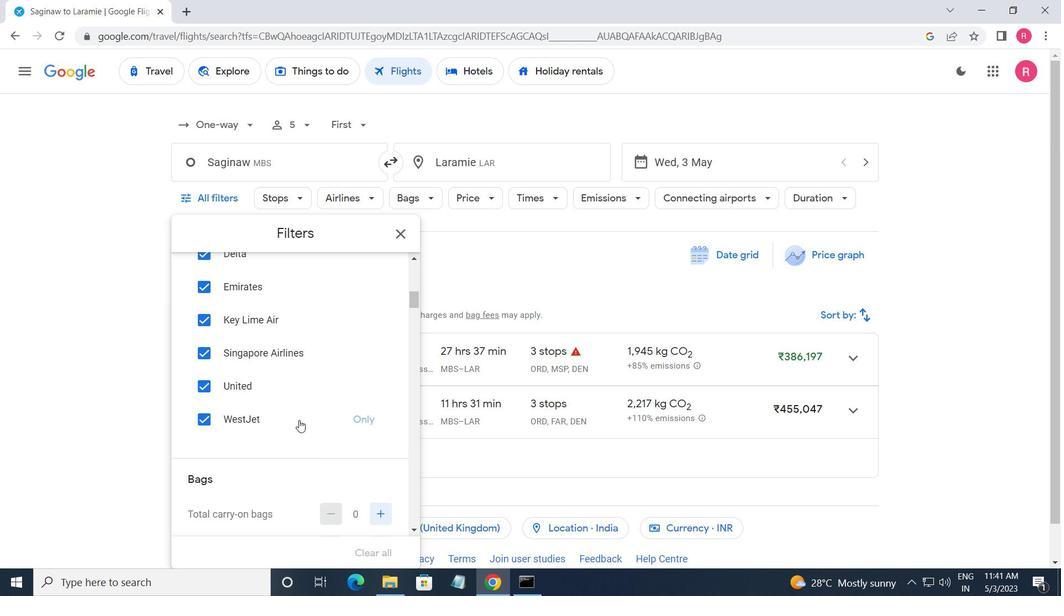 
Action: Mouse scrolled (298, 419) with delta (0, 0)
Screenshot: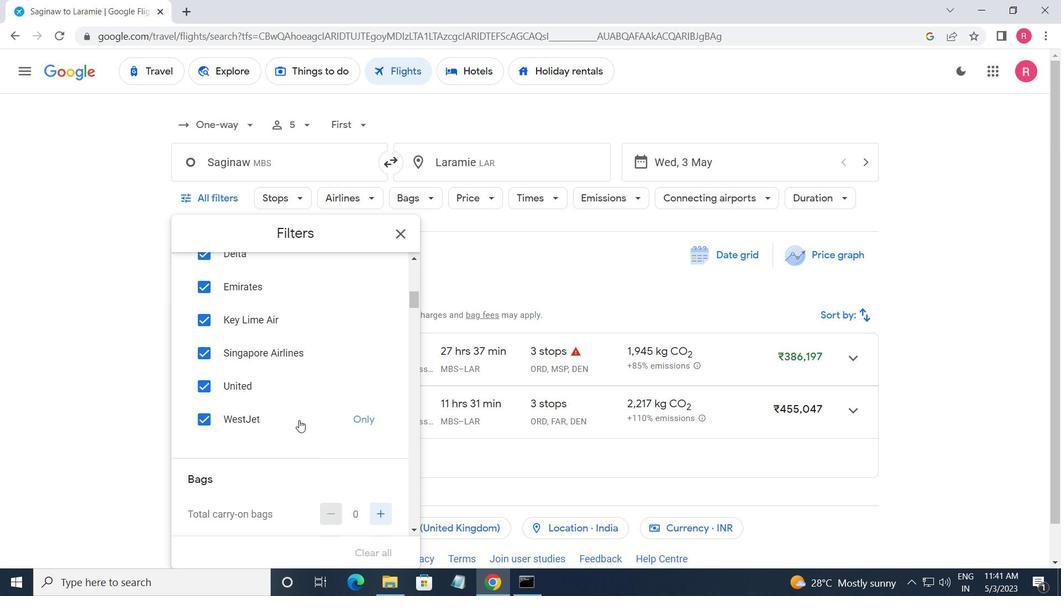 
Action: Mouse moved to (298, 416)
Screenshot: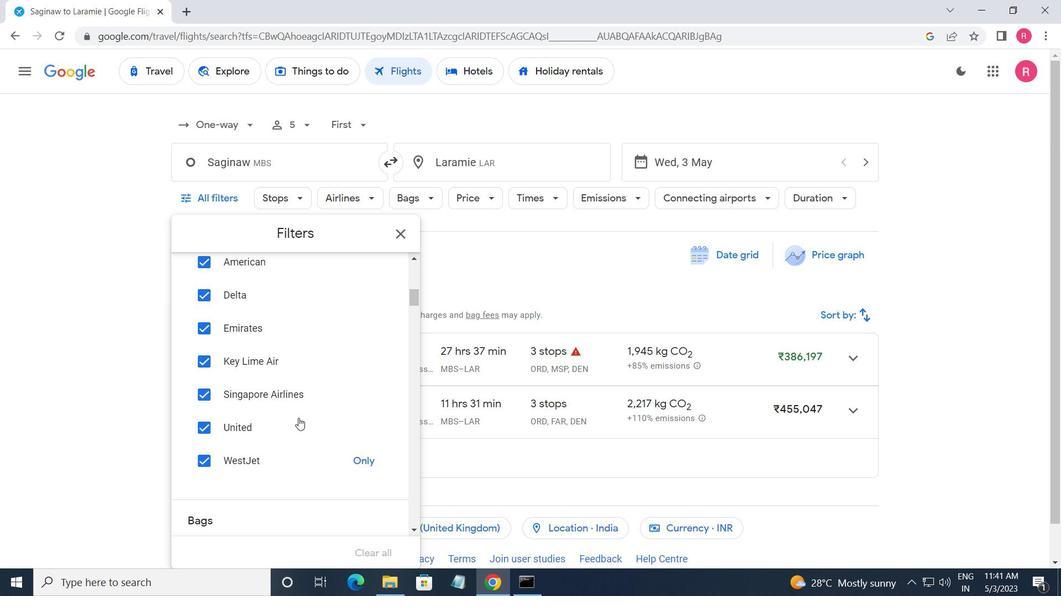
Action: Mouse scrolled (298, 417) with delta (0, 0)
Screenshot: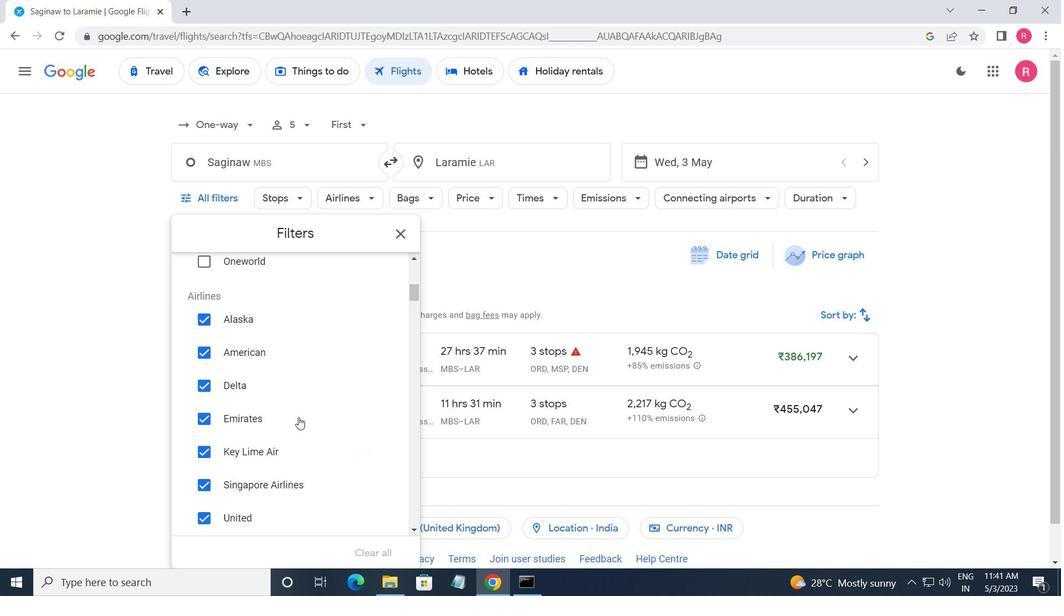 
Action: Mouse moved to (298, 416)
Screenshot: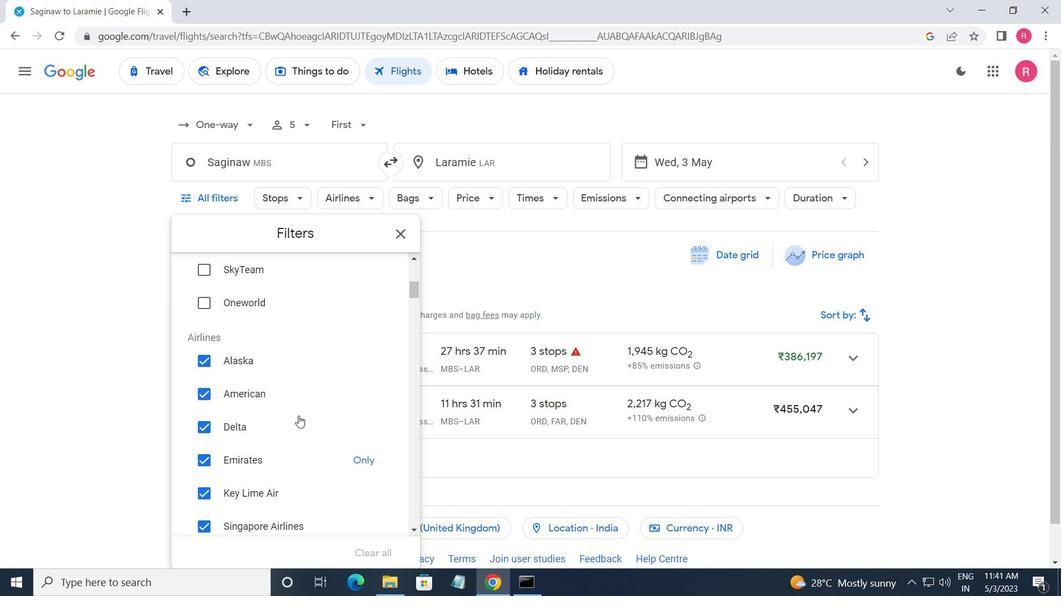 
Action: Mouse scrolled (298, 416) with delta (0, 0)
Screenshot: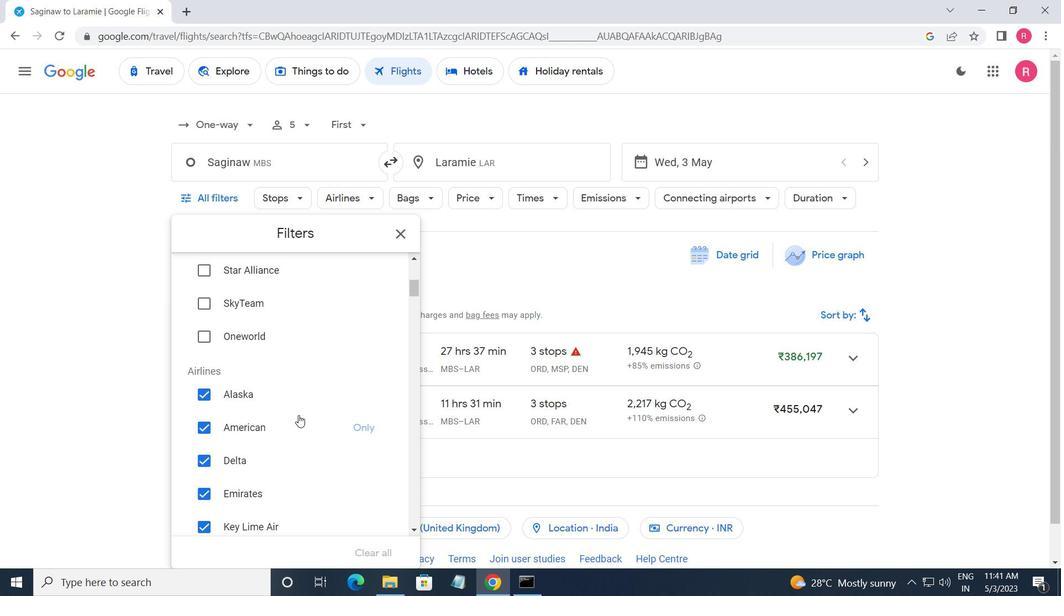 
Action: Mouse moved to (384, 291)
Screenshot: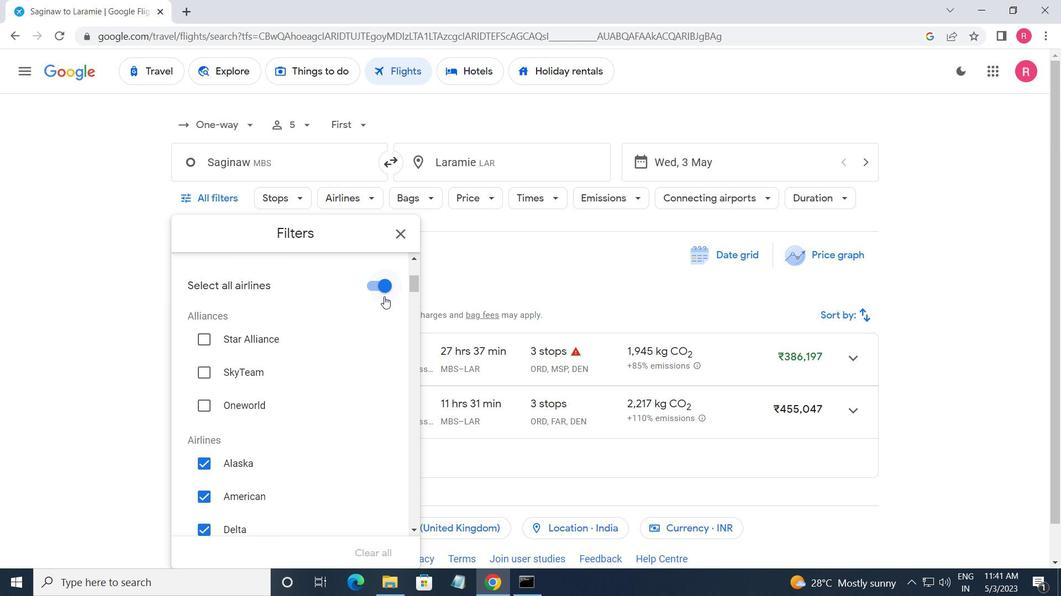 
Action: Mouse pressed left at (384, 291)
Screenshot: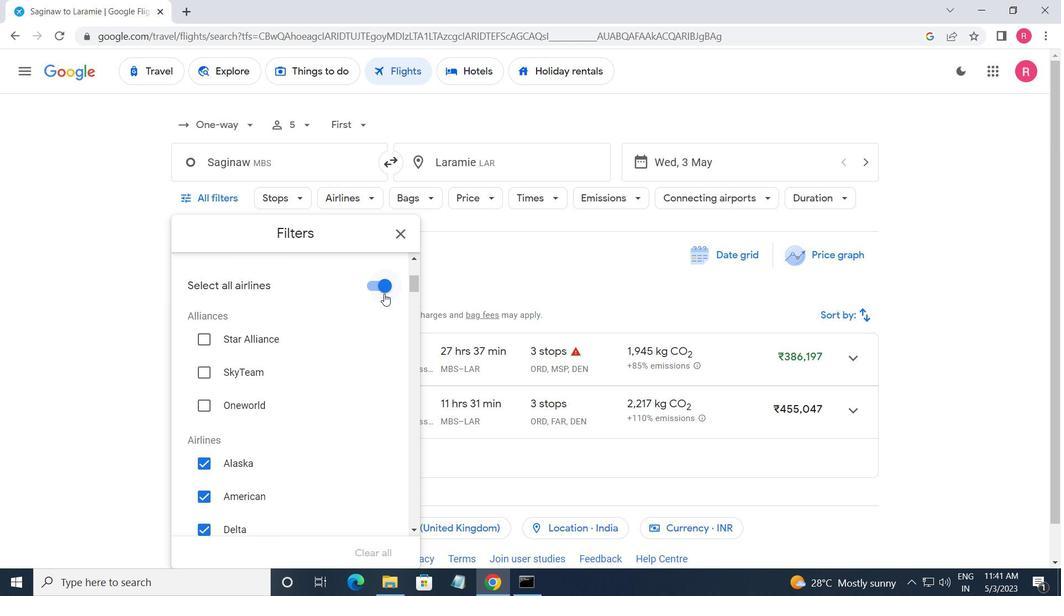 
Action: Mouse moved to (352, 399)
Screenshot: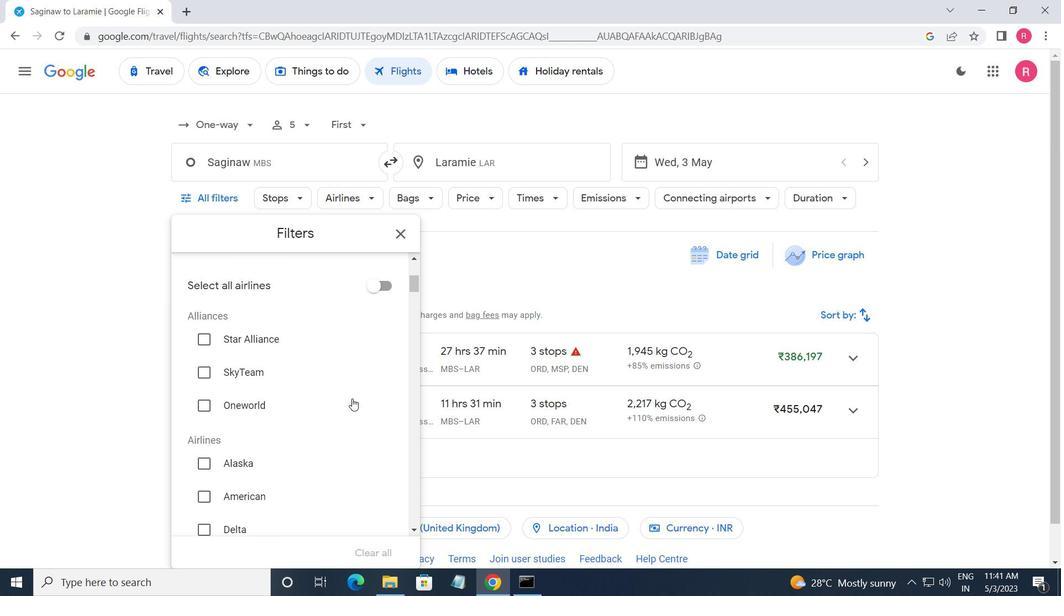 
Action: Mouse scrolled (352, 398) with delta (0, 0)
Screenshot: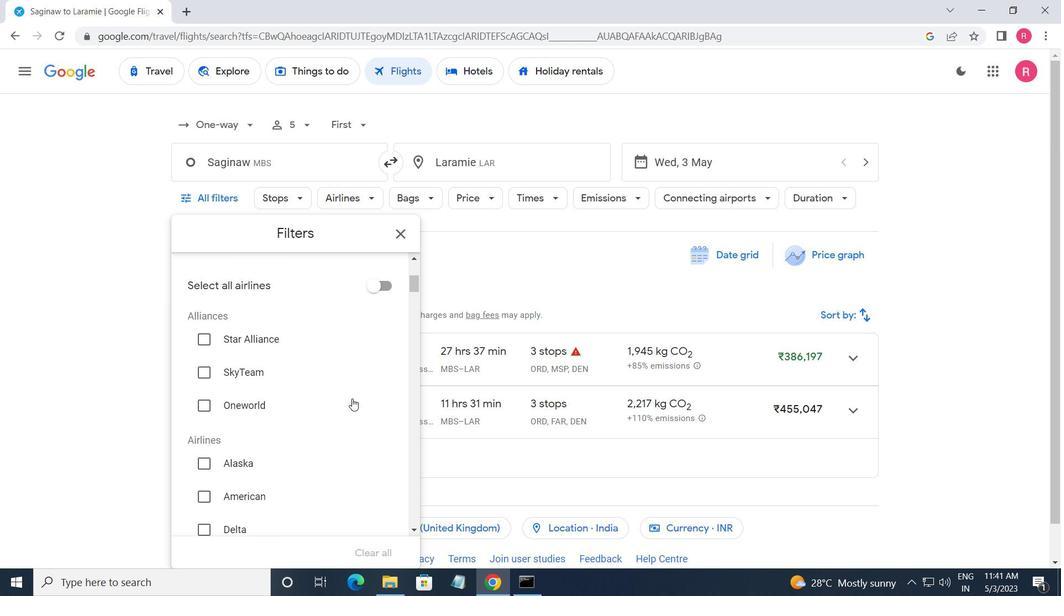 
Action: Mouse scrolled (352, 398) with delta (0, 0)
Screenshot: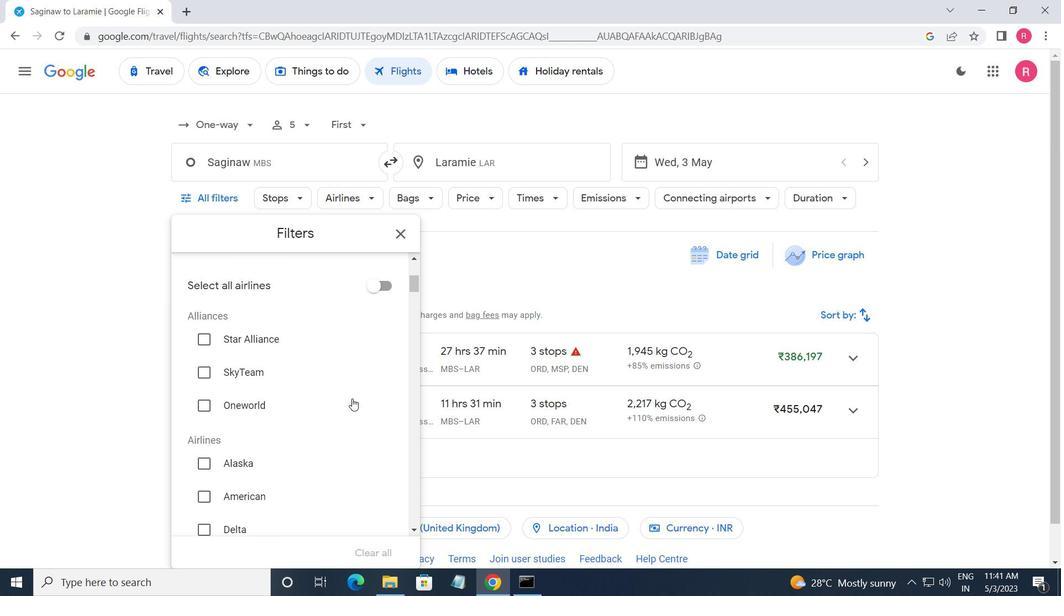 
Action: Mouse scrolled (352, 398) with delta (0, 0)
Screenshot: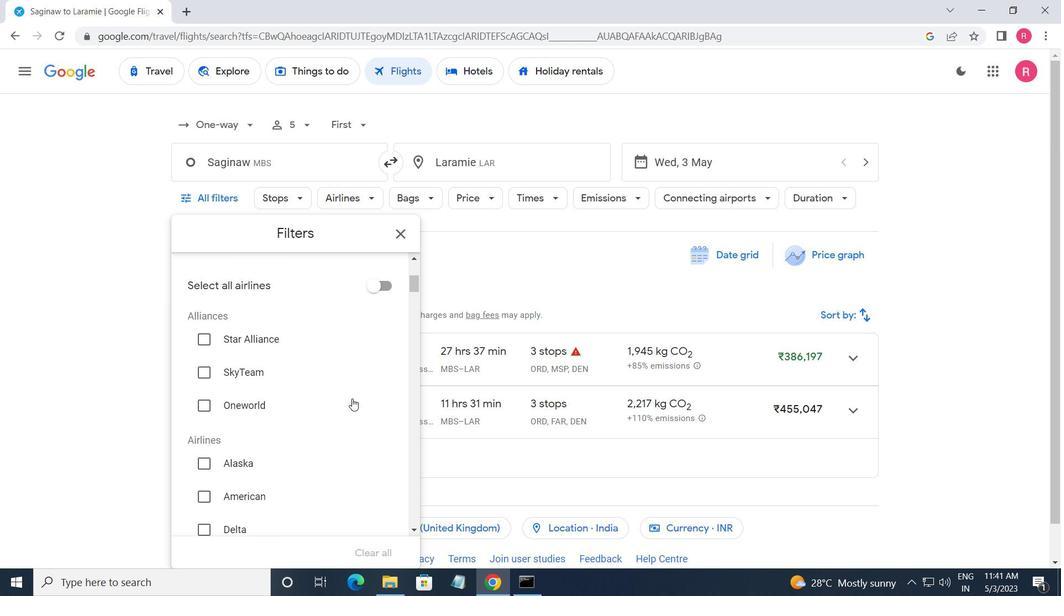 
Action: Mouse scrolled (352, 398) with delta (0, 0)
Screenshot: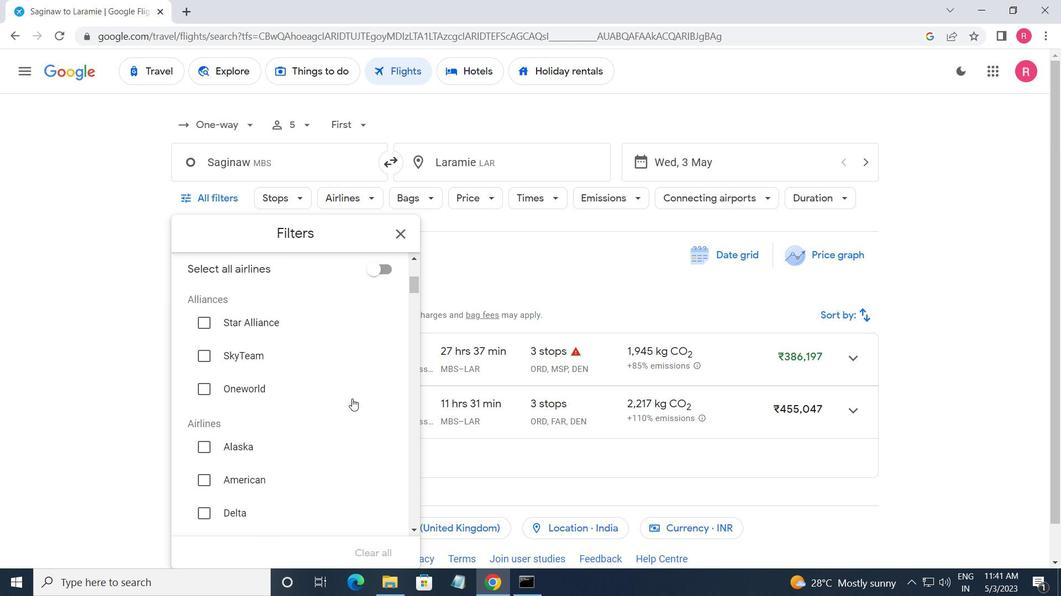 
Action: Mouse scrolled (352, 398) with delta (0, 0)
Screenshot: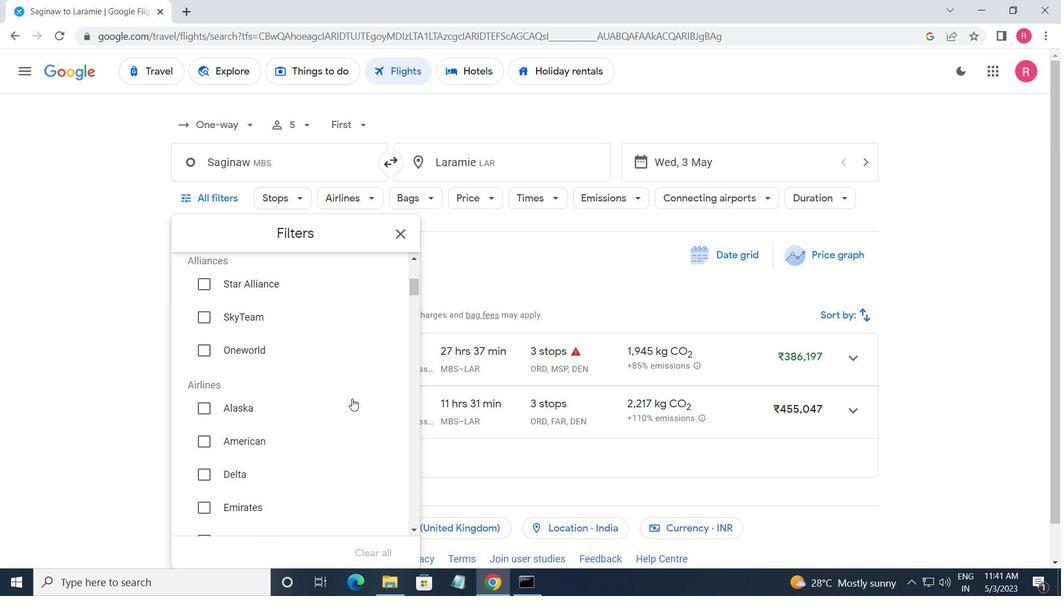 
Action: Mouse scrolled (352, 398) with delta (0, 0)
Screenshot: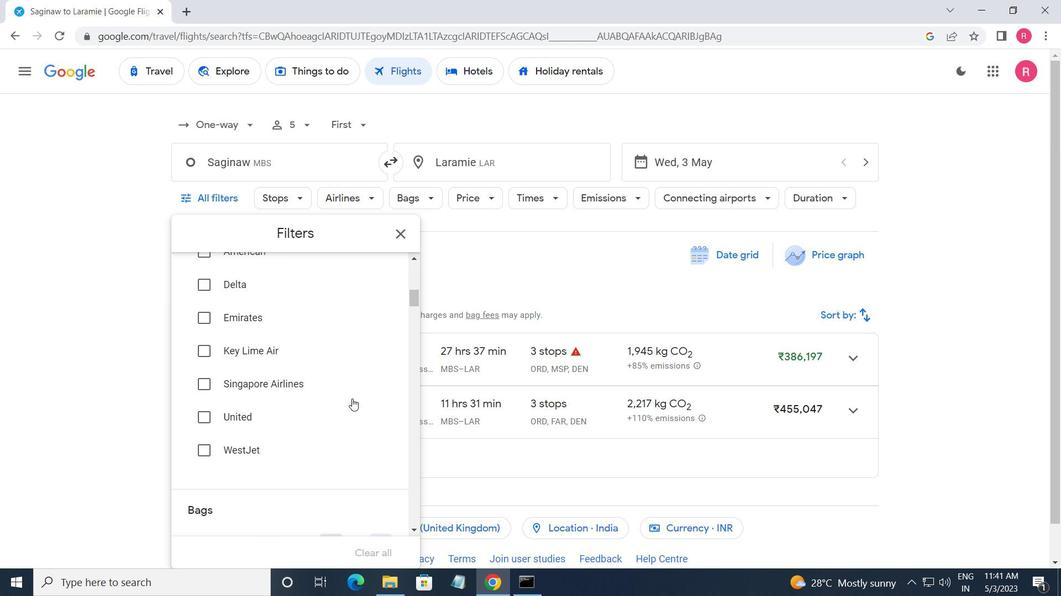 
Action: Mouse moved to (377, 413)
Screenshot: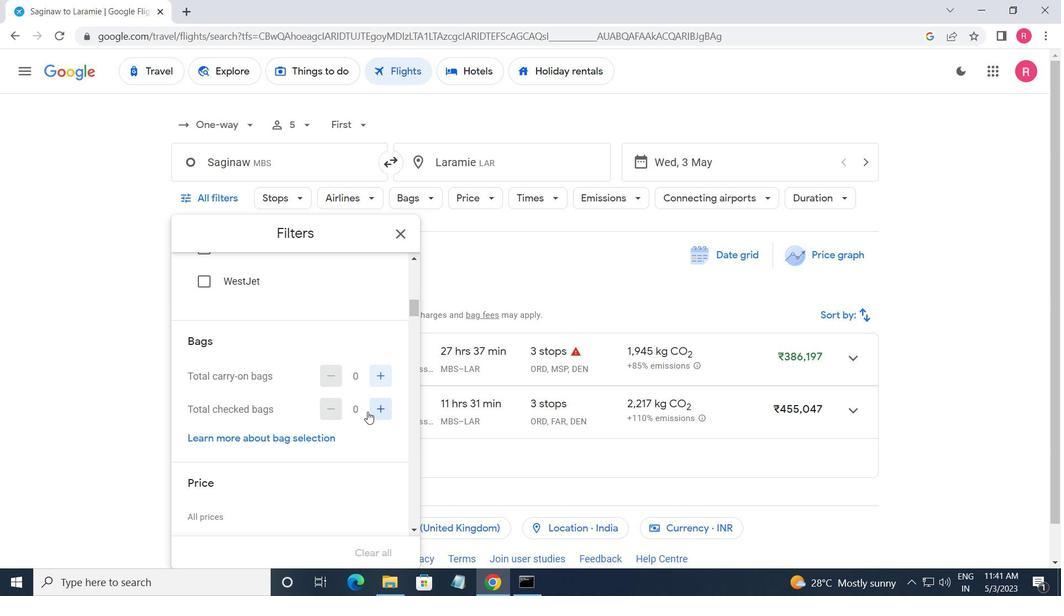
Action: Mouse pressed left at (377, 413)
Screenshot: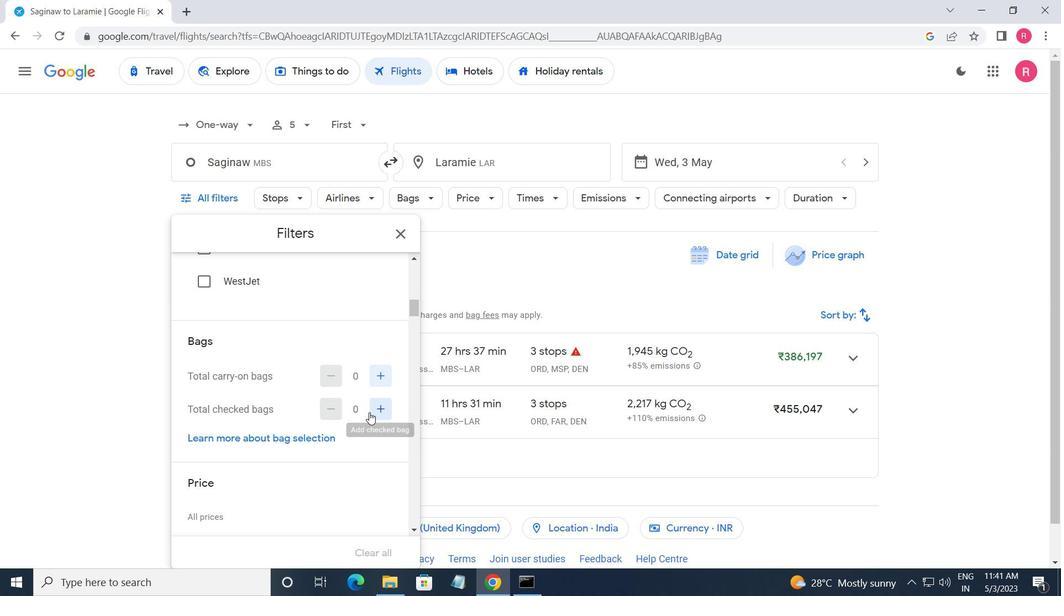 
Action: Mouse moved to (375, 413)
Screenshot: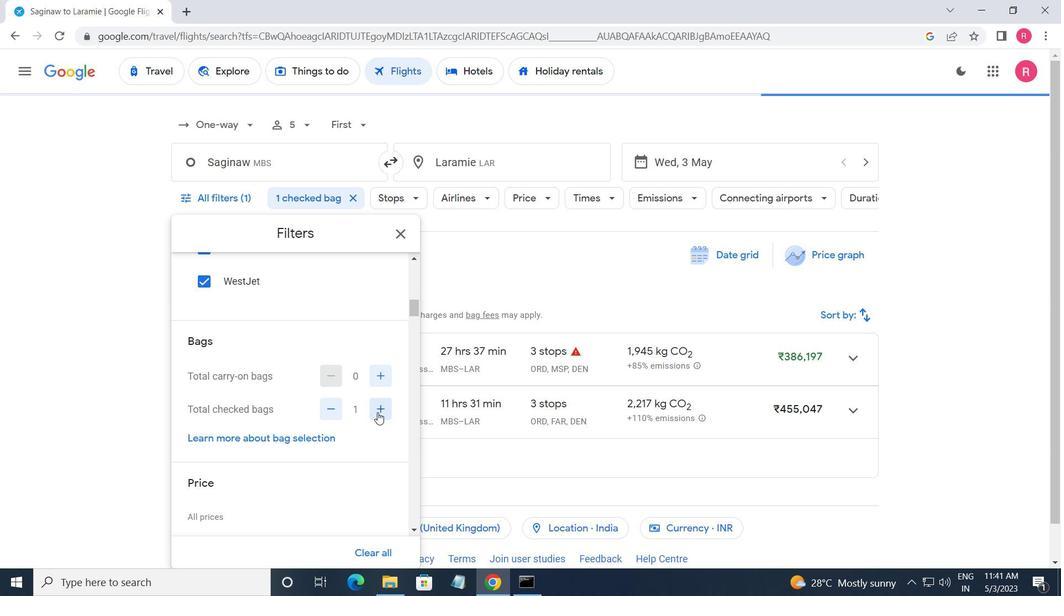 
Action: Mouse scrolled (375, 413) with delta (0, 0)
Screenshot: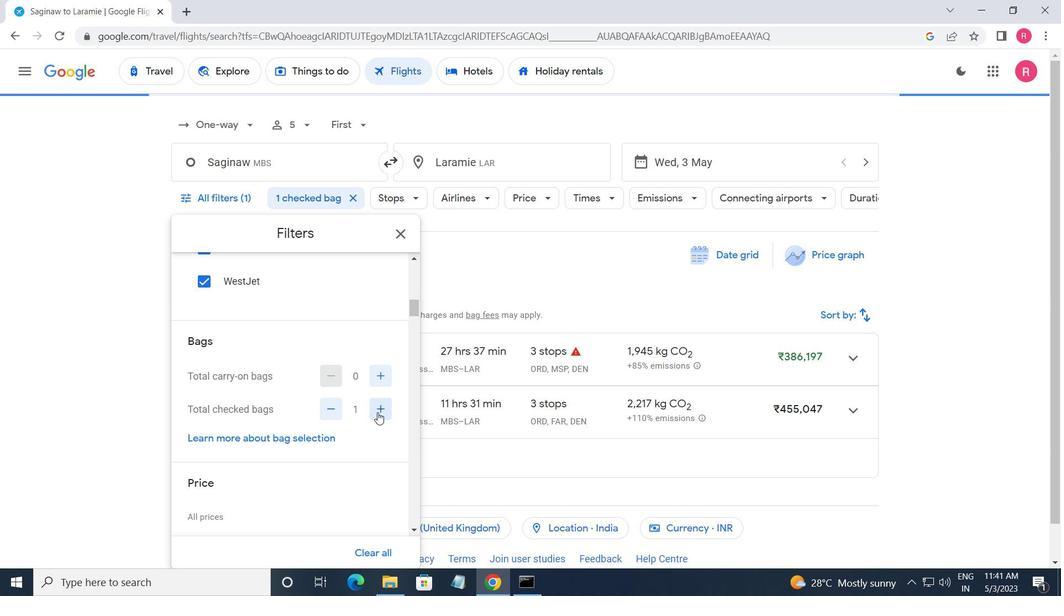 
Action: Mouse moved to (375, 415)
Screenshot: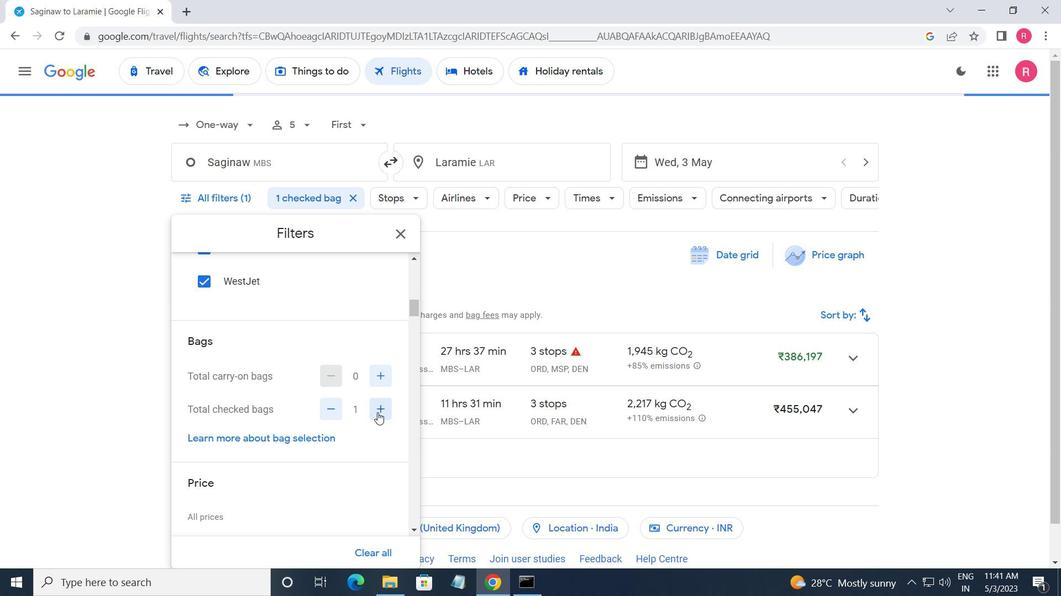 
Action: Mouse scrolled (375, 414) with delta (0, 0)
Screenshot: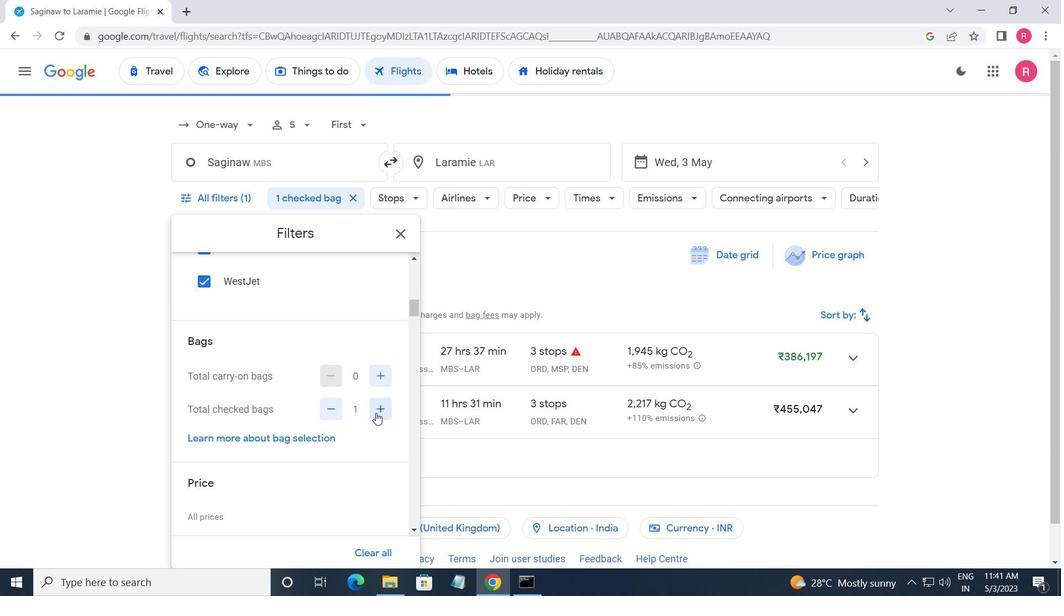 
Action: Mouse moved to (383, 410)
Screenshot: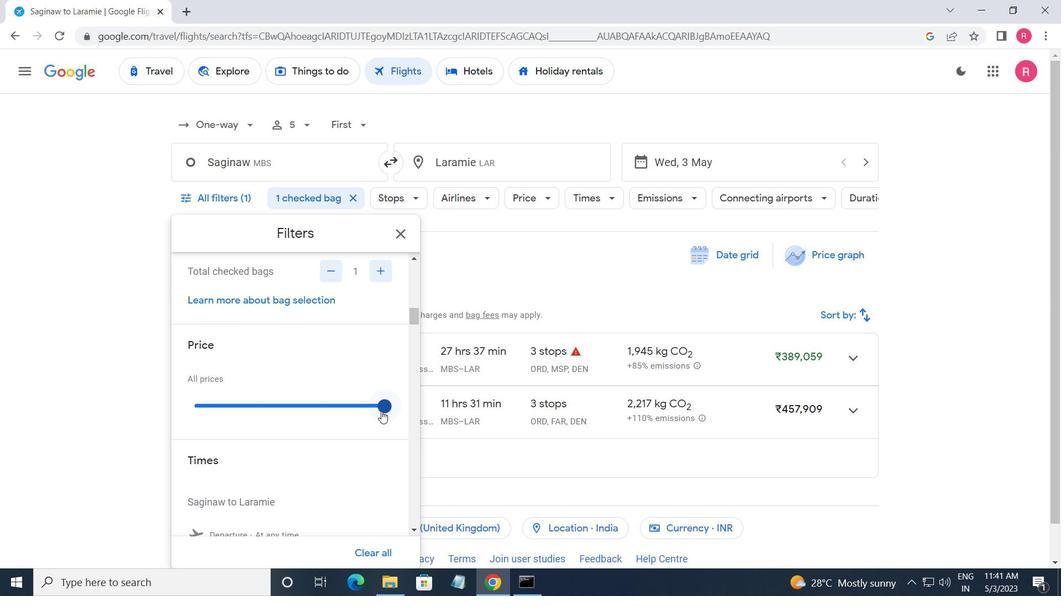 
Action: Mouse pressed left at (383, 410)
Screenshot: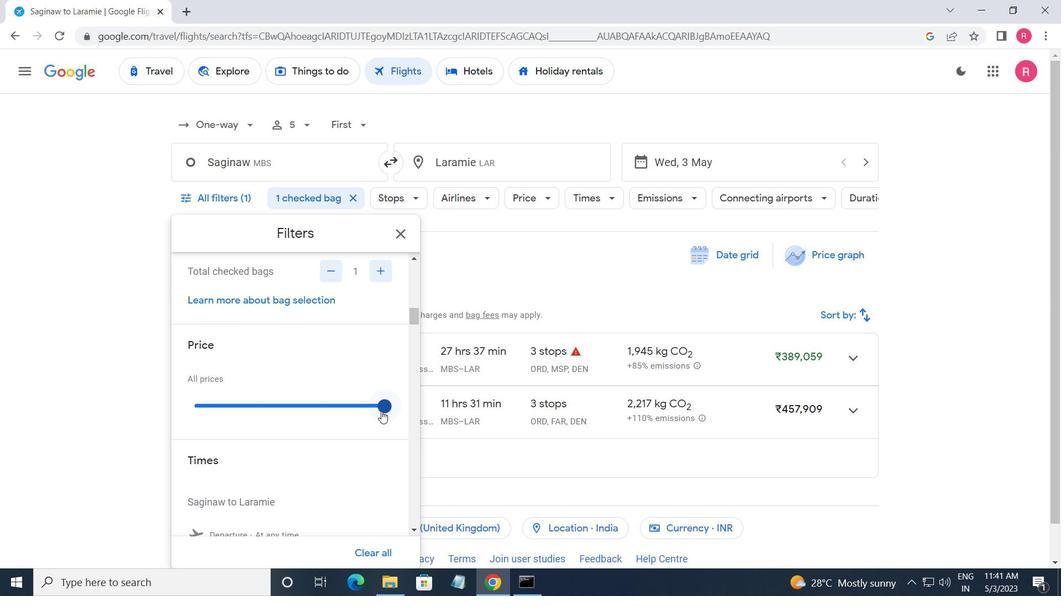 
Action: Mouse moved to (385, 411)
Screenshot: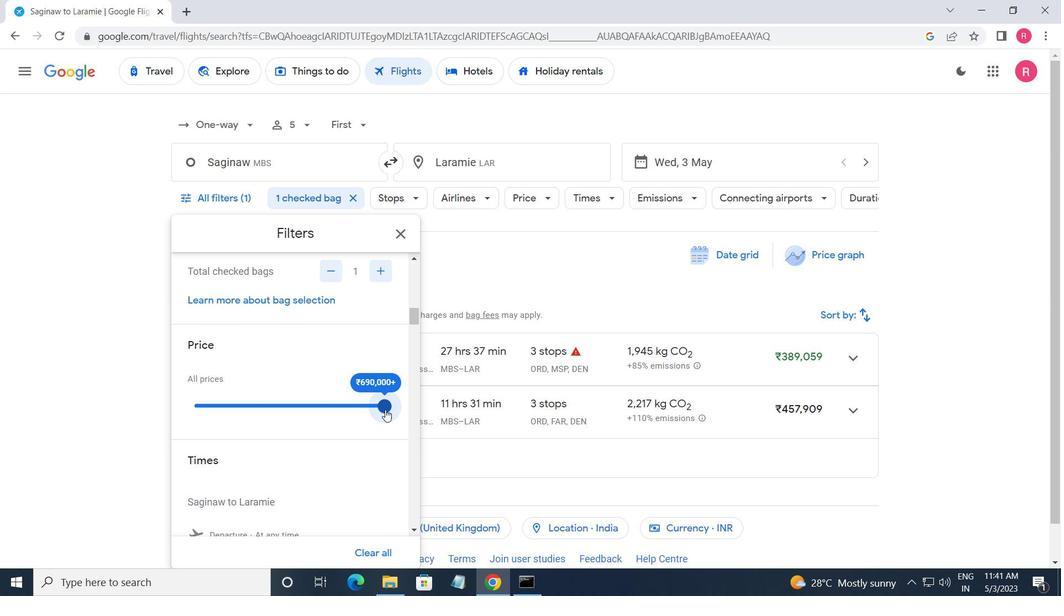 
Action: Mouse pressed left at (385, 411)
Screenshot: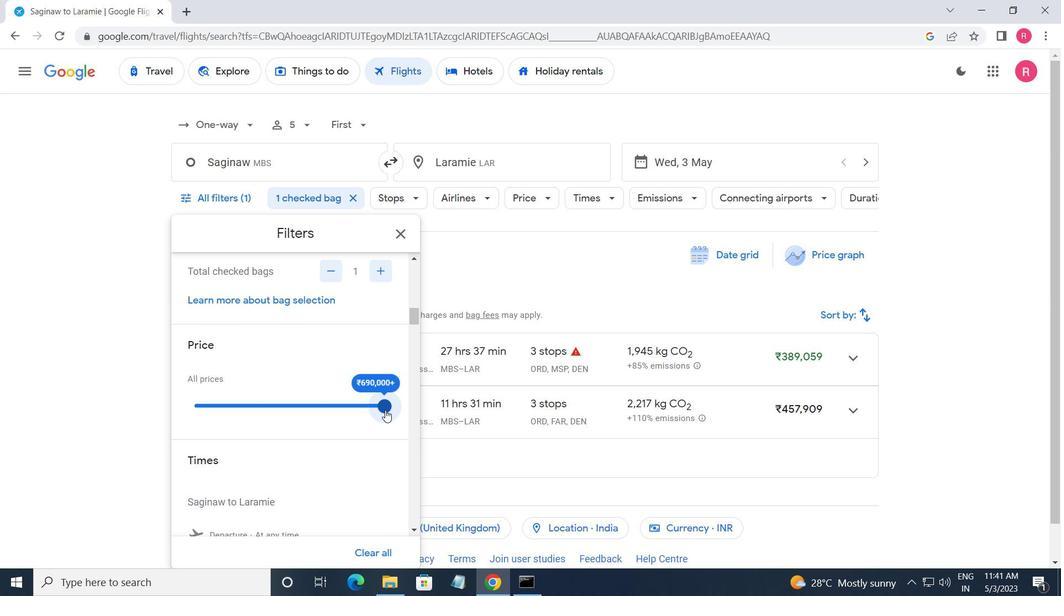 
Action: Mouse moved to (238, 418)
Screenshot: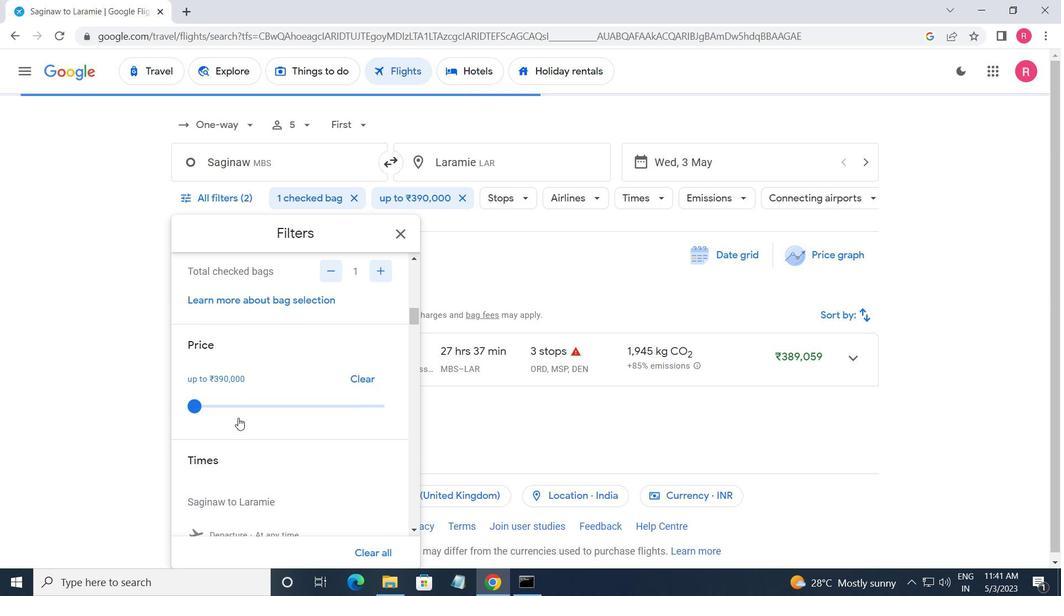 
Action: Mouse scrolled (238, 418) with delta (0, 0)
Screenshot: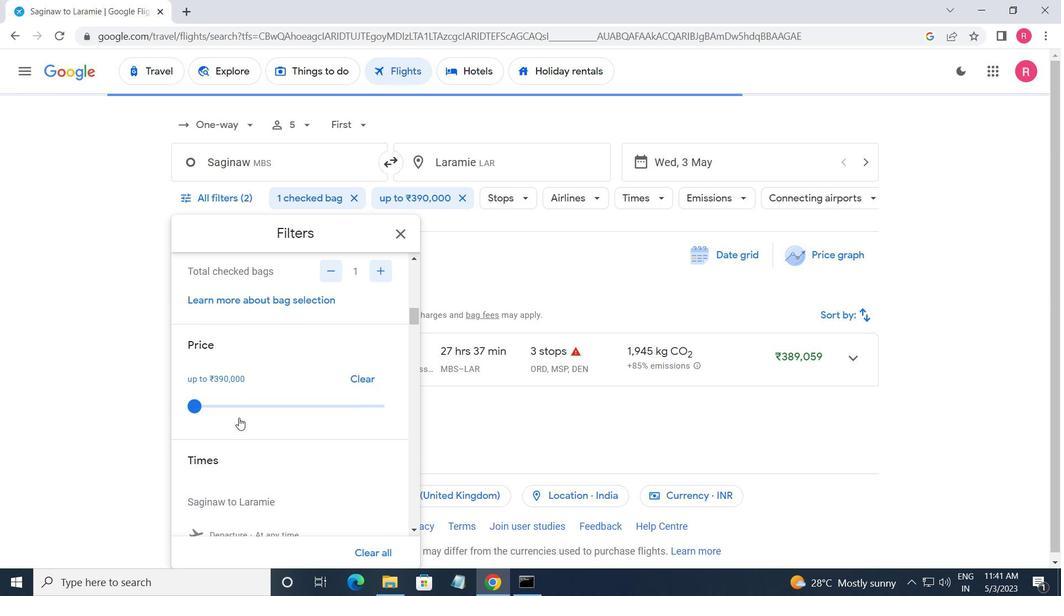
Action: Mouse scrolled (238, 418) with delta (0, 0)
Screenshot: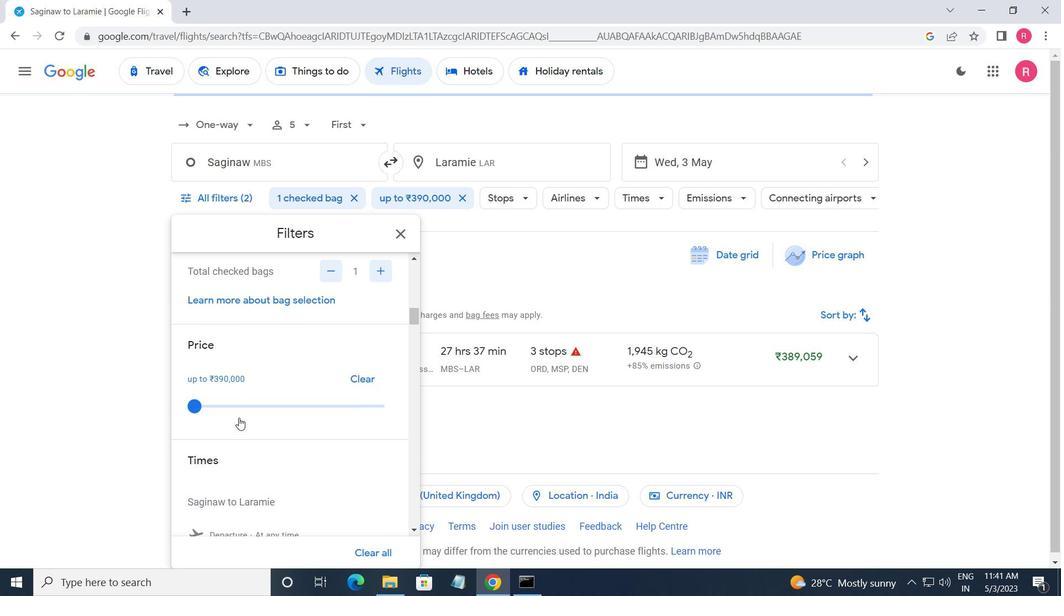 
Action: Mouse moved to (207, 426)
Screenshot: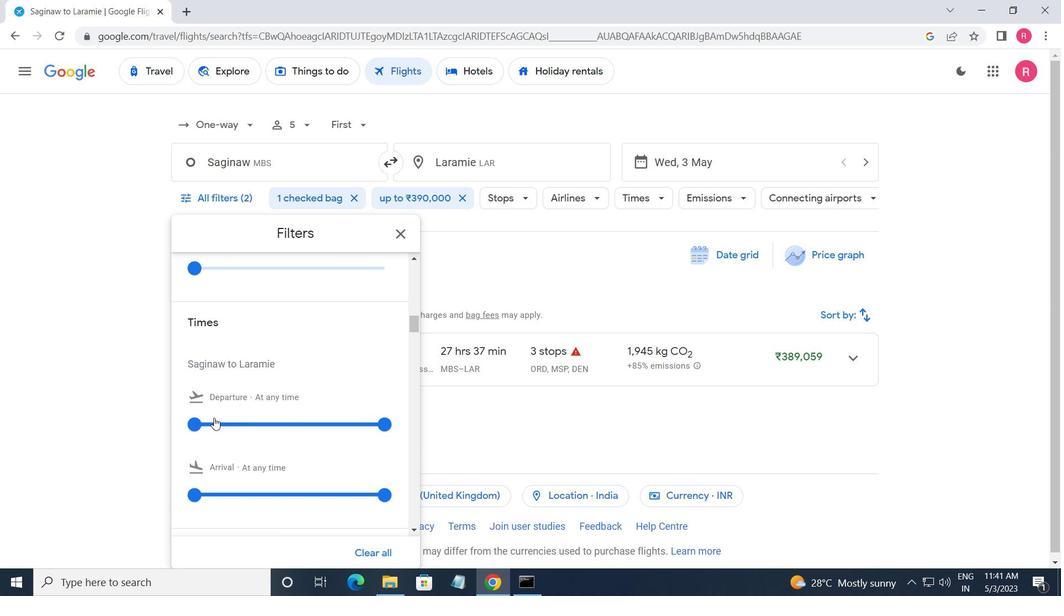 
Action: Mouse pressed left at (207, 426)
Screenshot: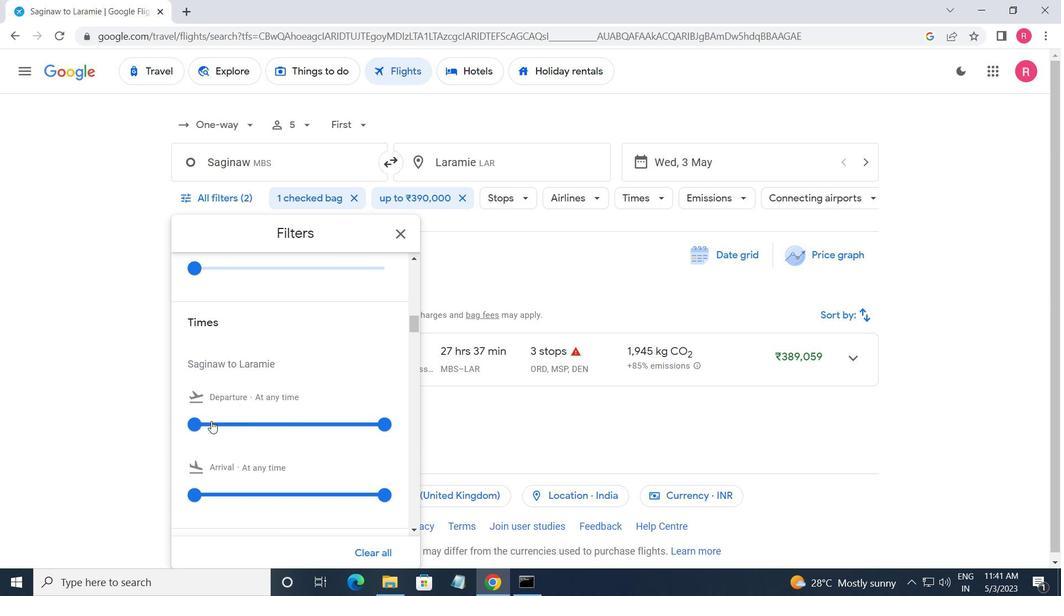 
Action: Mouse moved to (385, 431)
Screenshot: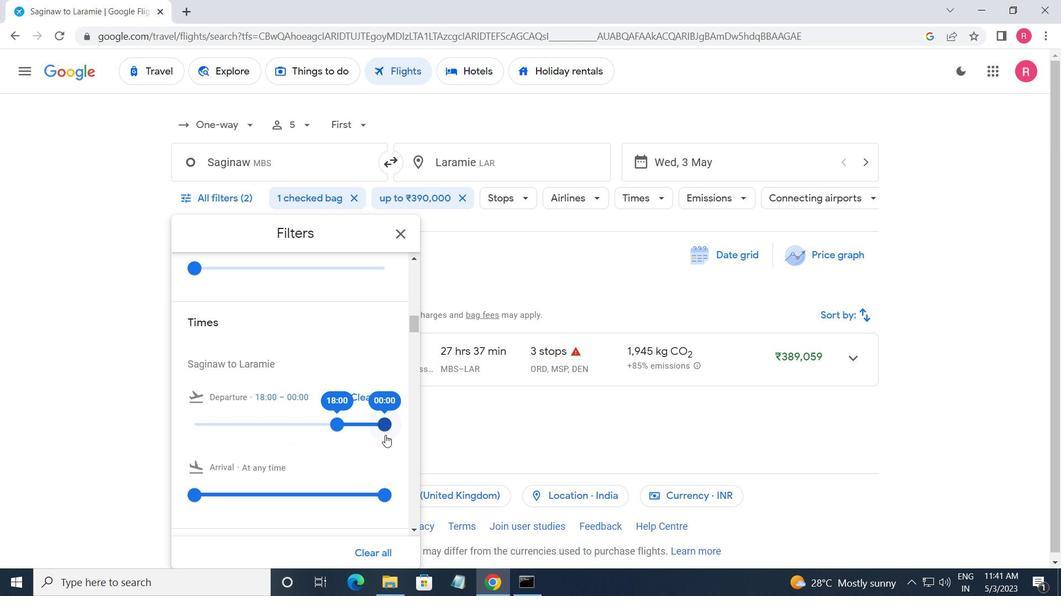 
Action: Mouse pressed left at (385, 431)
Screenshot: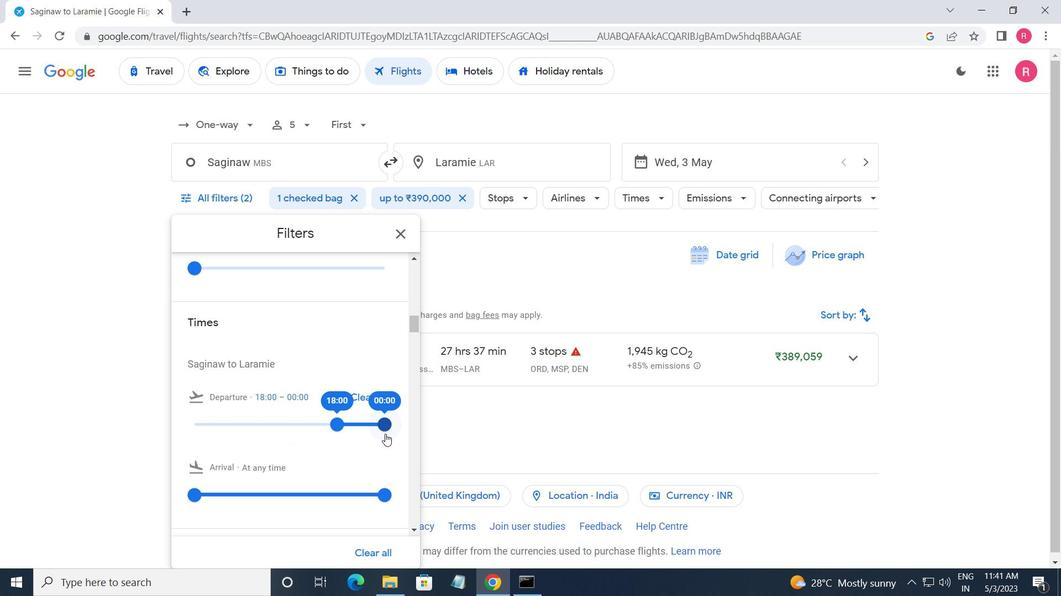 
Action: Mouse moved to (393, 242)
Screenshot: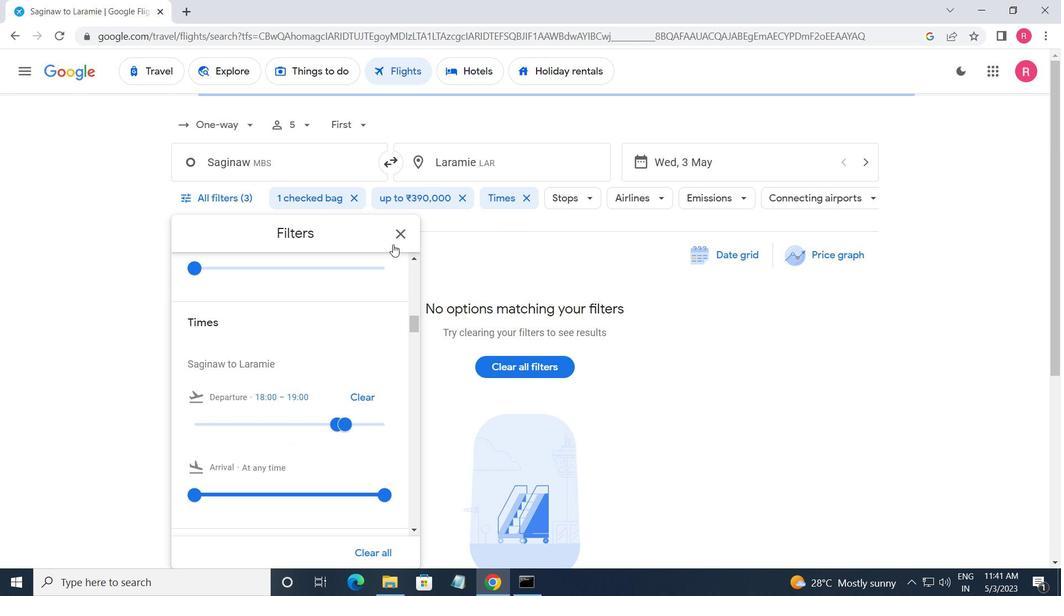 
Action: Mouse pressed left at (393, 242)
Screenshot: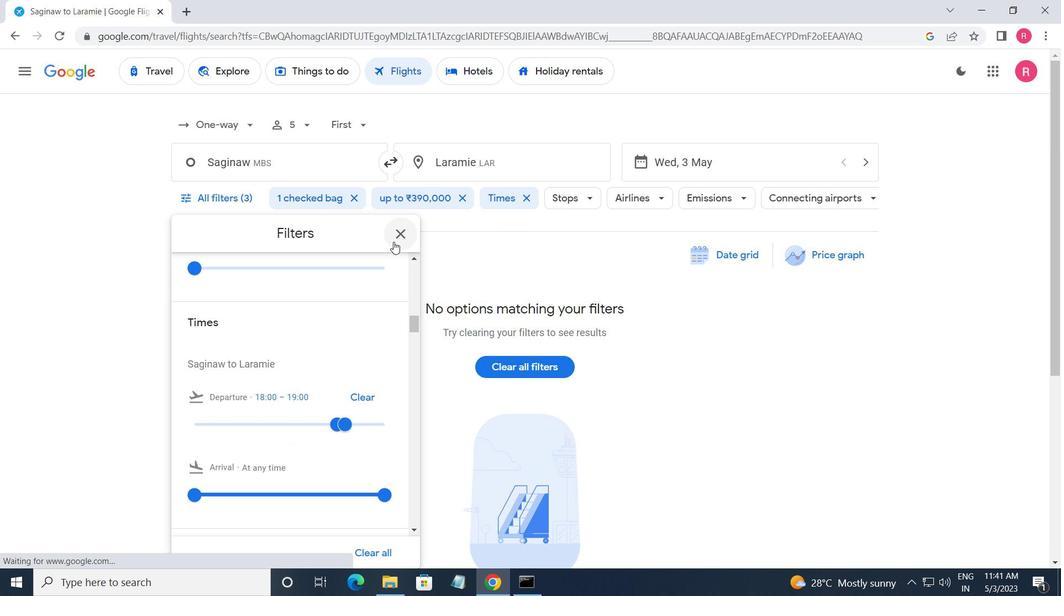 
Action: Mouse moved to (375, 286)
Screenshot: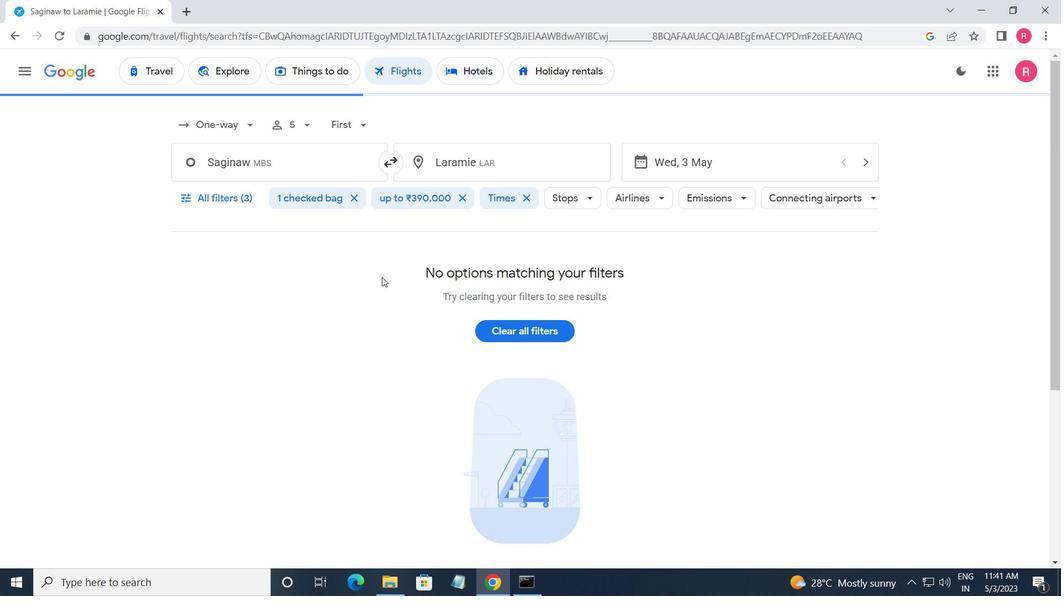 
